 Task: Add an event with the title Second Lunch Break: Mindfulness and Stress Reduction Workshop, date '2024/04/28', time 8:00 AM to 10:00 AMand add a description: Teams will work together to analyze, strategize, and develop innovative solutions to the given challenges. They will leverage the collective intelligence and skills of team members to generate ideas, evaluate options, and make informed decisions., put the event into Red category . Add location for the event as: 789 Erechtheion, Athens, Greece, logged in from the account softage.10@softage.netand send the event invitation to softage.4@softage.net and softage.5@softage.net. Set a reminder for the event At time of event
Action: Mouse moved to (85, 107)
Screenshot: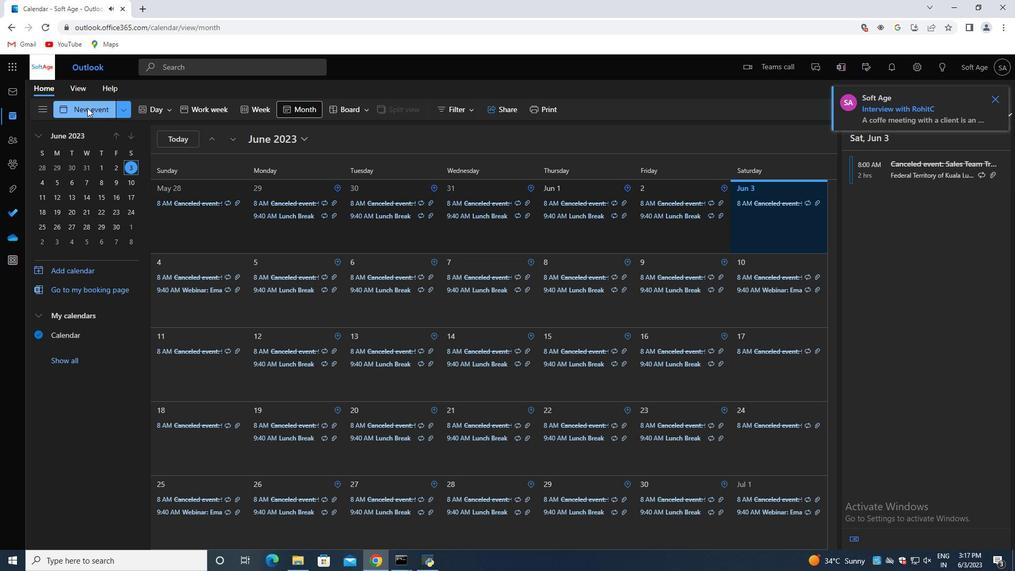 
Action: Mouse pressed left at (85, 107)
Screenshot: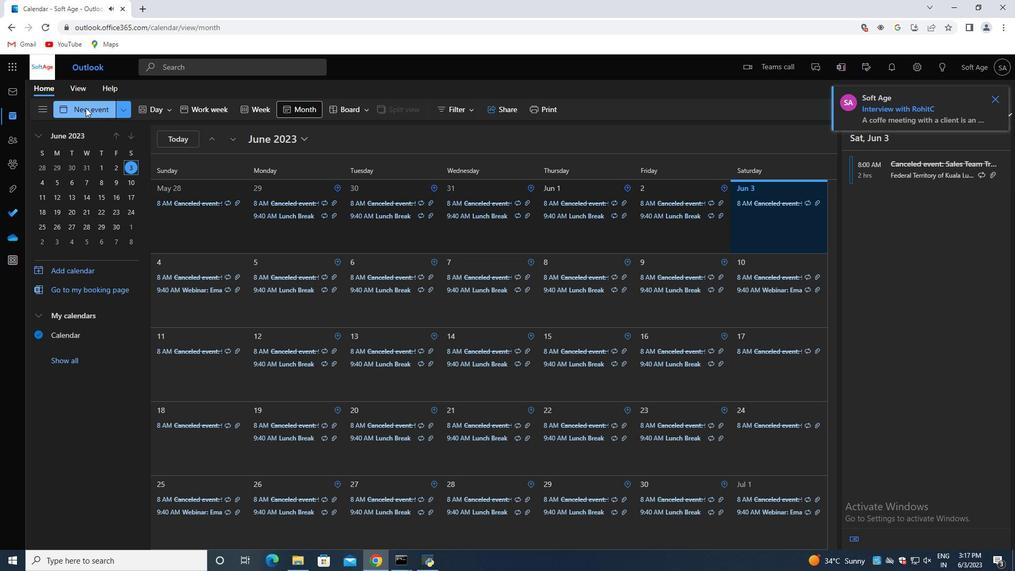 
Action: Mouse moved to (295, 178)
Screenshot: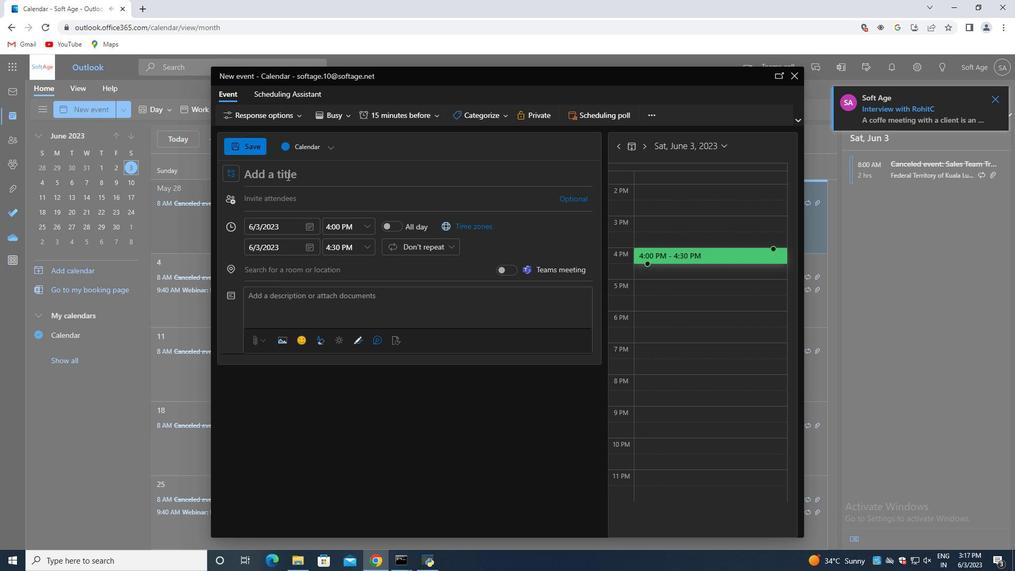 
Action: Mouse pressed left at (295, 178)
Screenshot: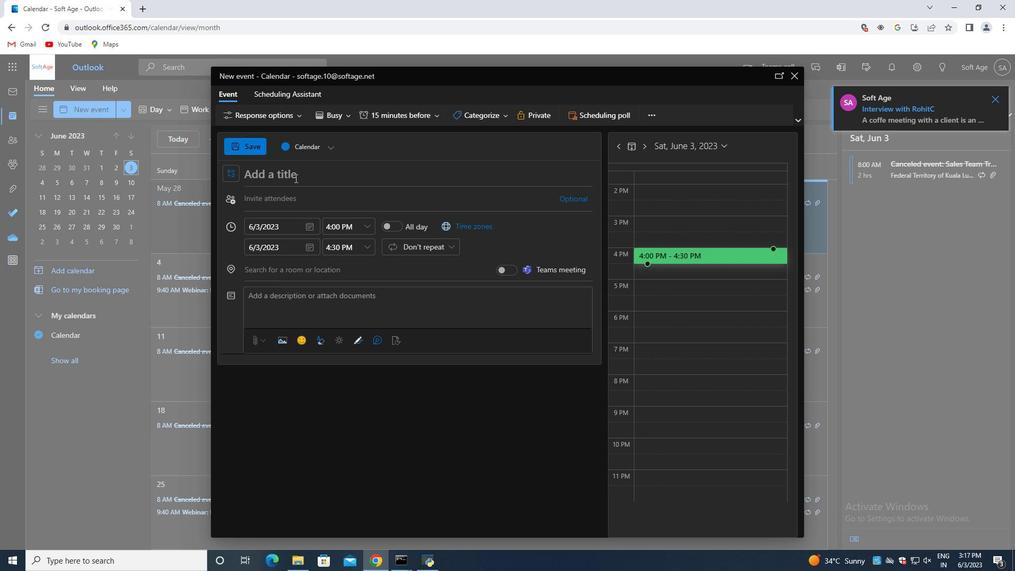 
Action: Key pressed <Key.shift>Second<Key.space><Key.shift>Lunch<Key.space><Key.shift>Break<Key.shift_r>:<Key.space><Key.shift>Mindfulness<Key.space>and<Key.space>stress<Key.space><Key.shift><Key.shift><Key.shift><Key.shift><Key.shift><Key.shift><Key.shift><Key.shift><Key.shift><Key.shift>Reduction<Key.space><Key.shift>Workshop
Screenshot: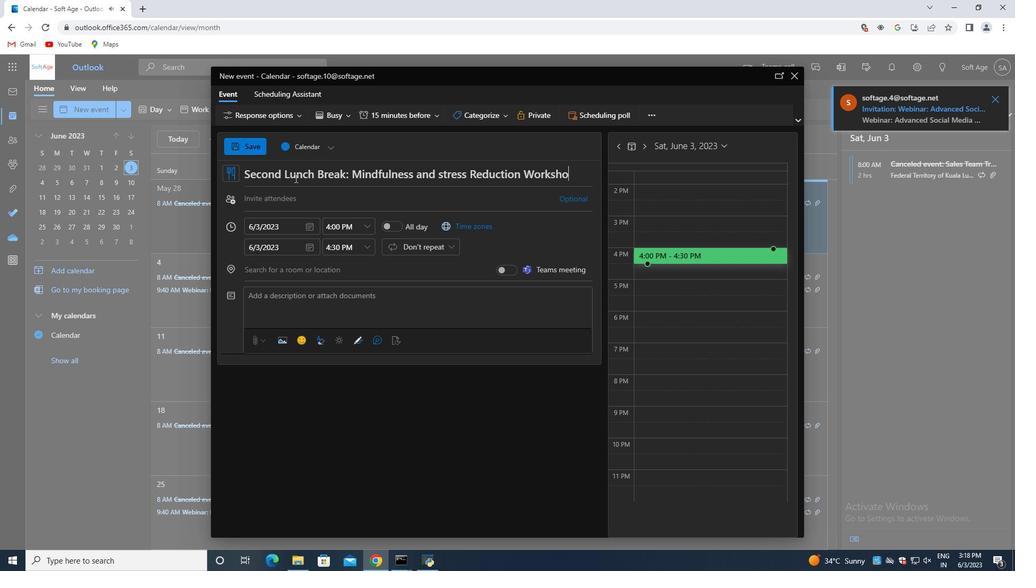 
Action: Mouse moved to (308, 223)
Screenshot: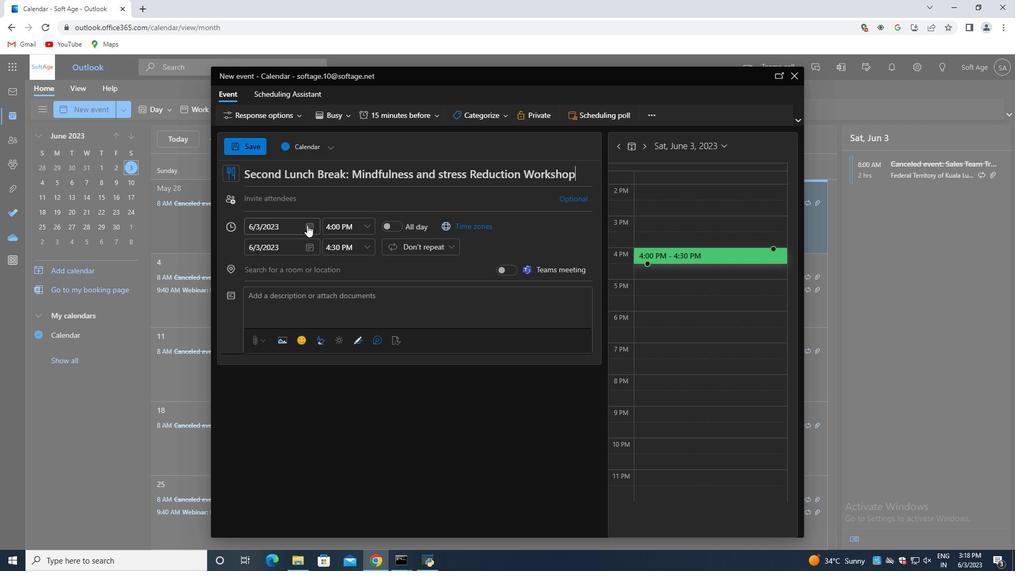 
Action: Mouse pressed left at (308, 223)
Screenshot: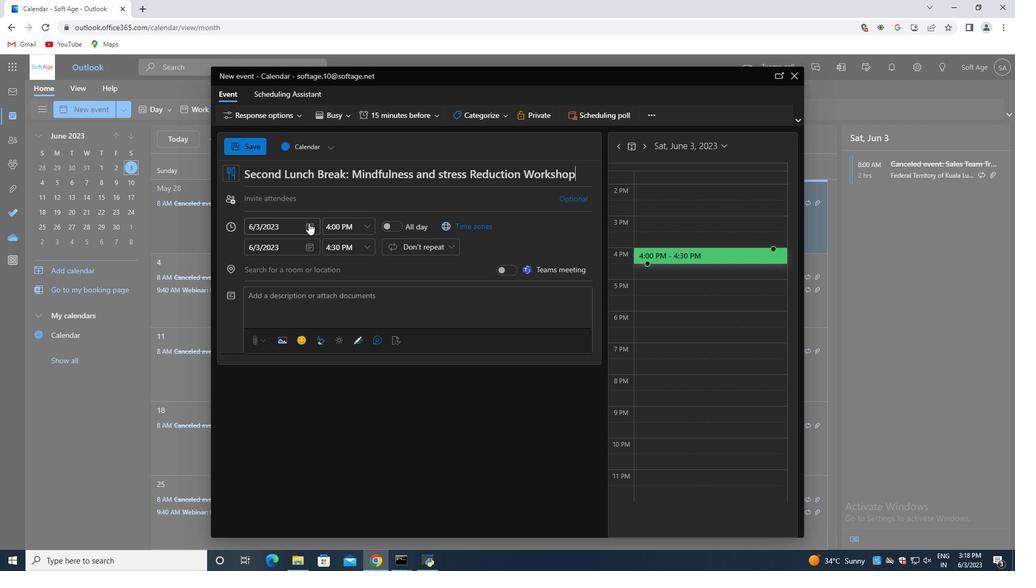 
Action: Mouse moved to (346, 252)
Screenshot: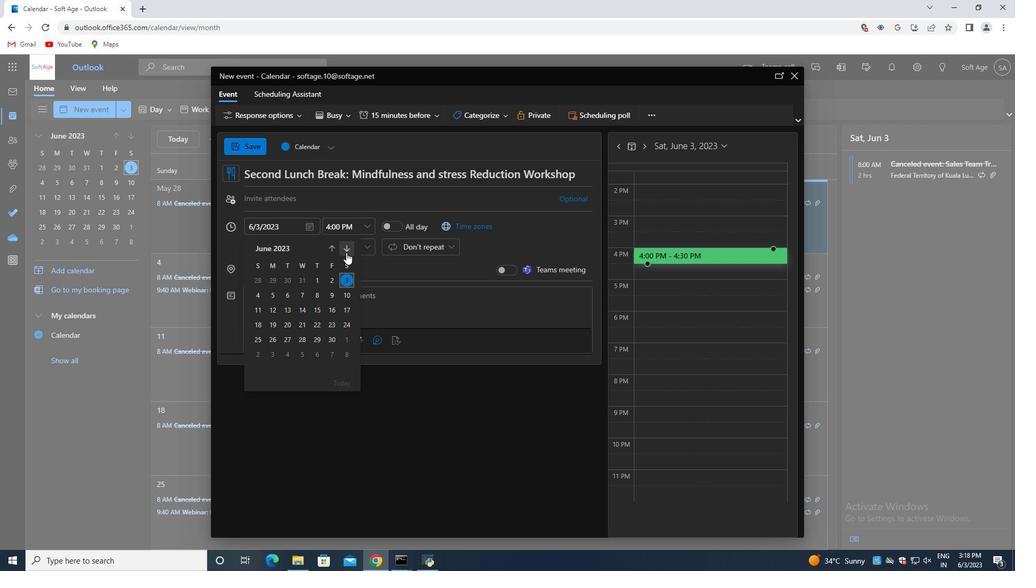 
Action: Mouse pressed left at (346, 252)
Screenshot: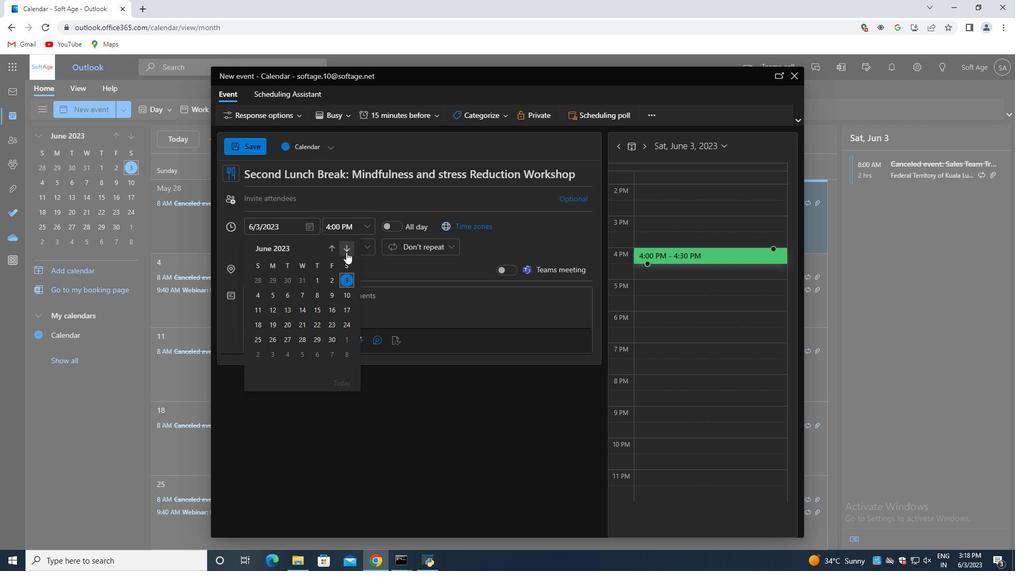 
Action: Mouse pressed left at (346, 252)
Screenshot: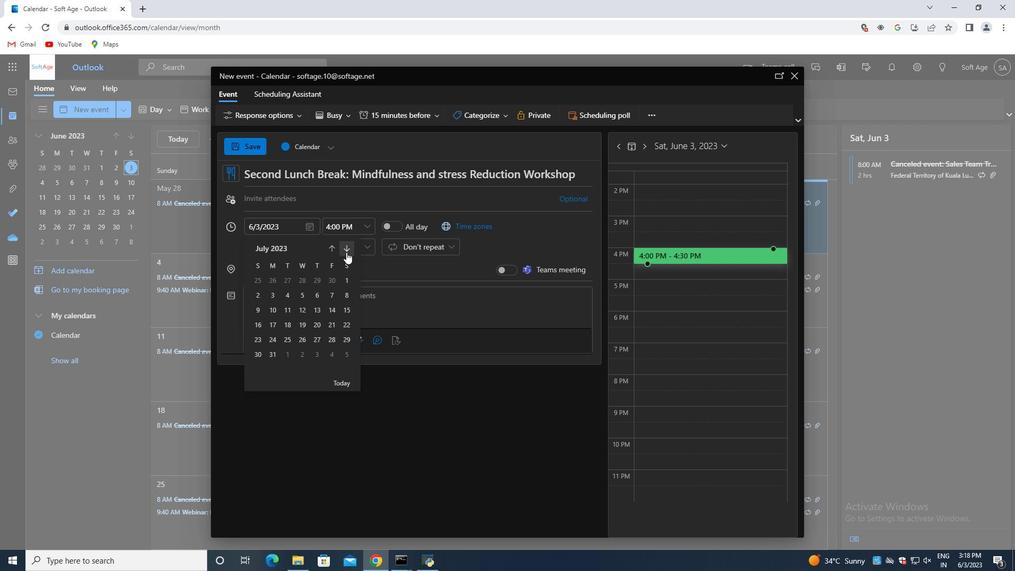 
Action: Mouse pressed left at (346, 252)
Screenshot: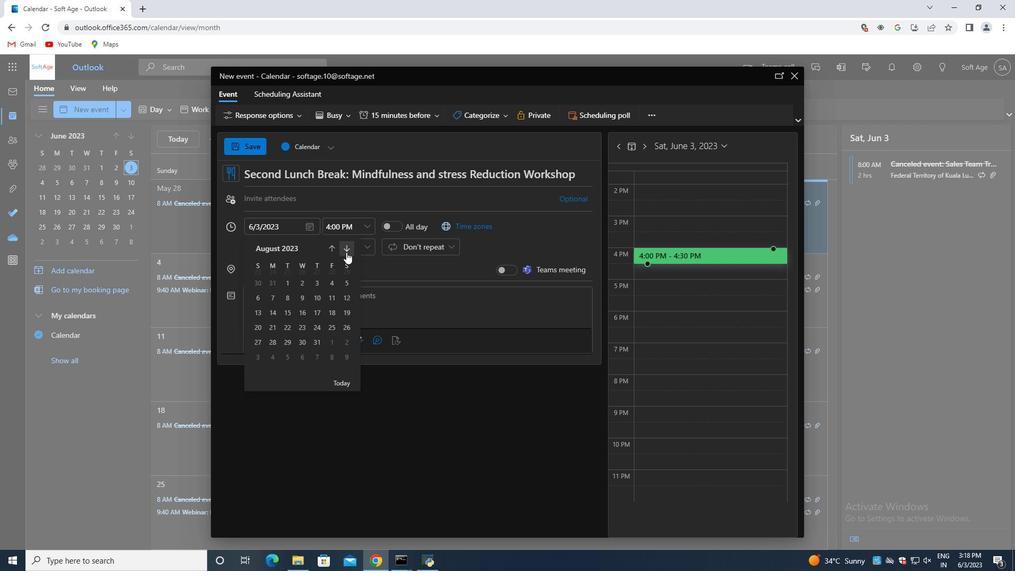 
Action: Mouse pressed left at (346, 252)
Screenshot: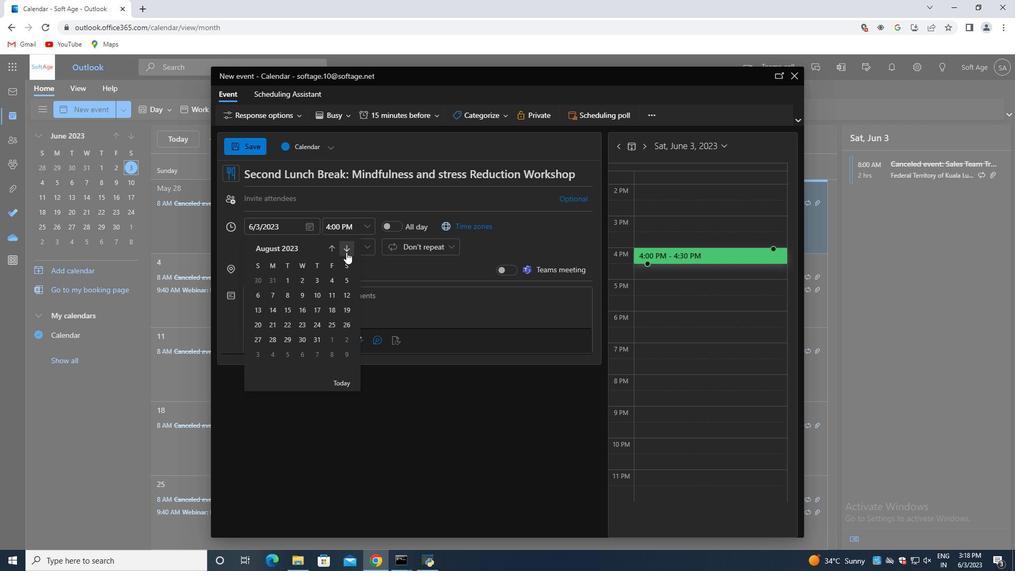 
Action: Mouse pressed left at (346, 252)
Screenshot: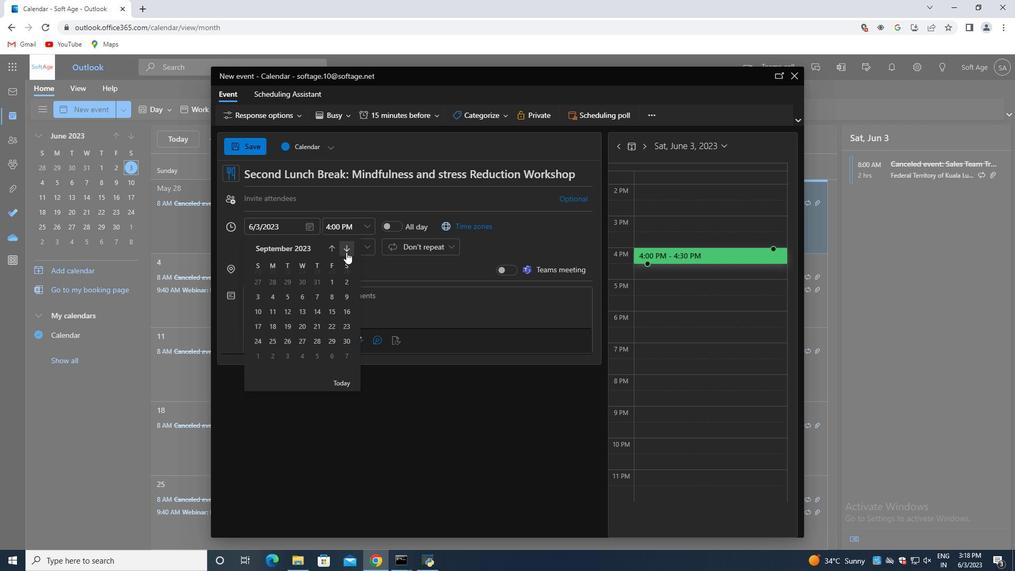 
Action: Mouse pressed left at (346, 252)
Screenshot: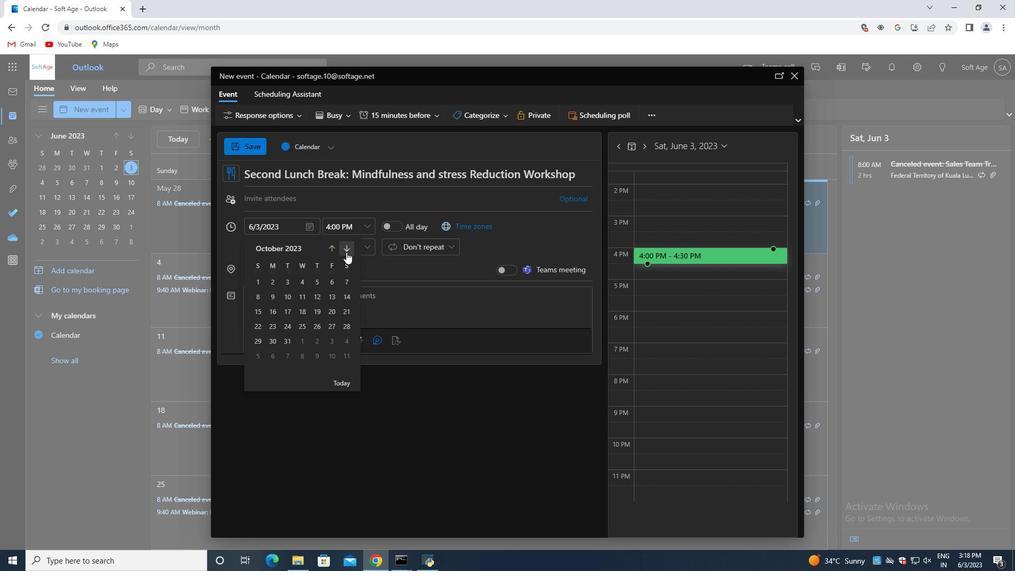 
Action: Mouse pressed left at (346, 252)
Screenshot: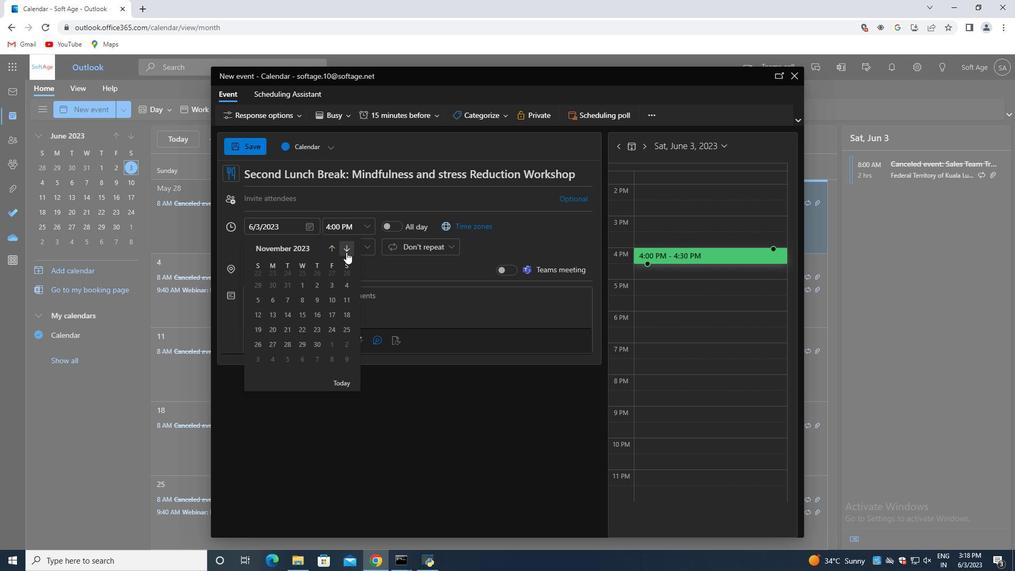 
Action: Mouse pressed left at (346, 252)
Screenshot: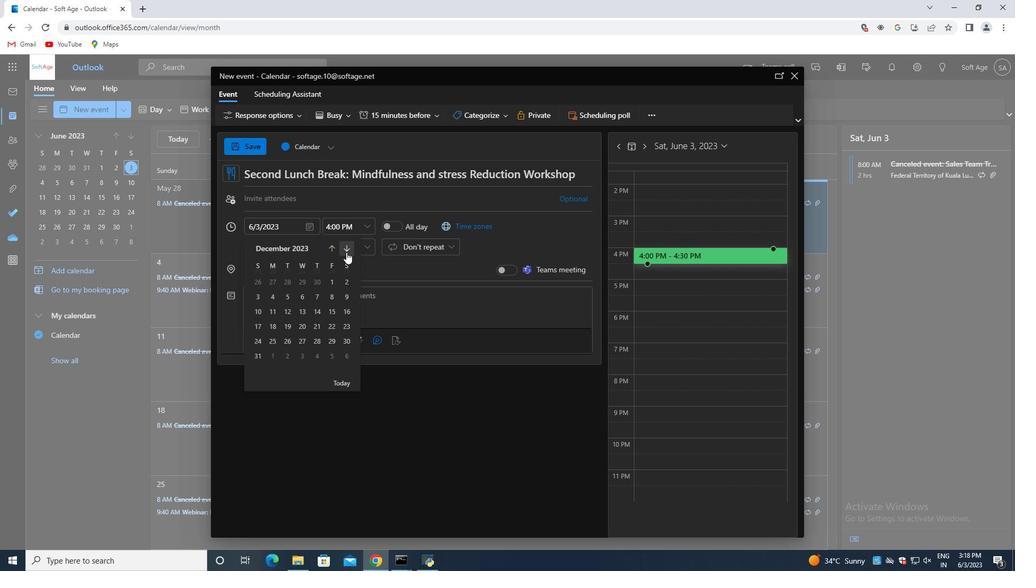 
Action: Mouse pressed left at (346, 252)
Screenshot: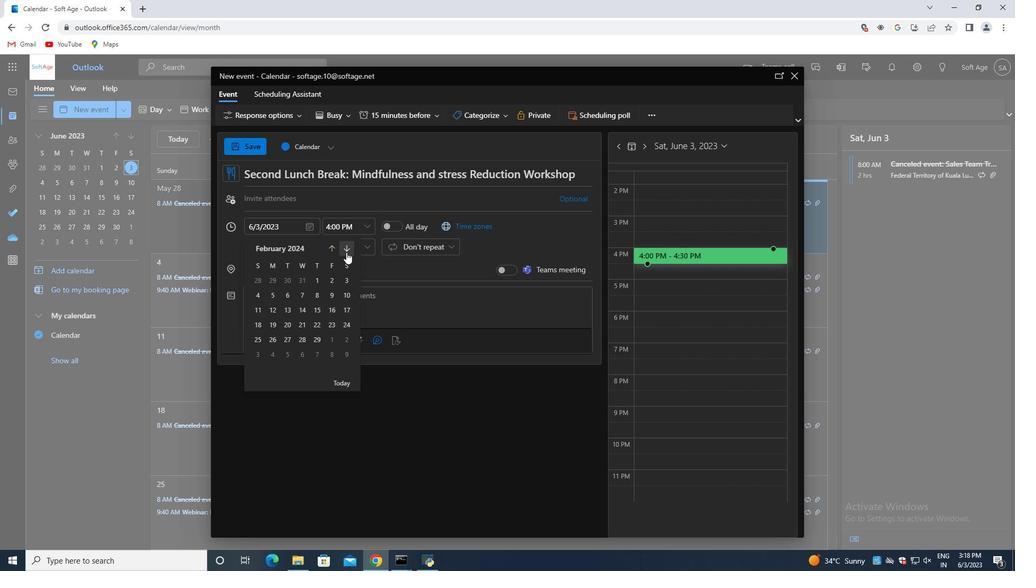
Action: Mouse pressed left at (346, 252)
Screenshot: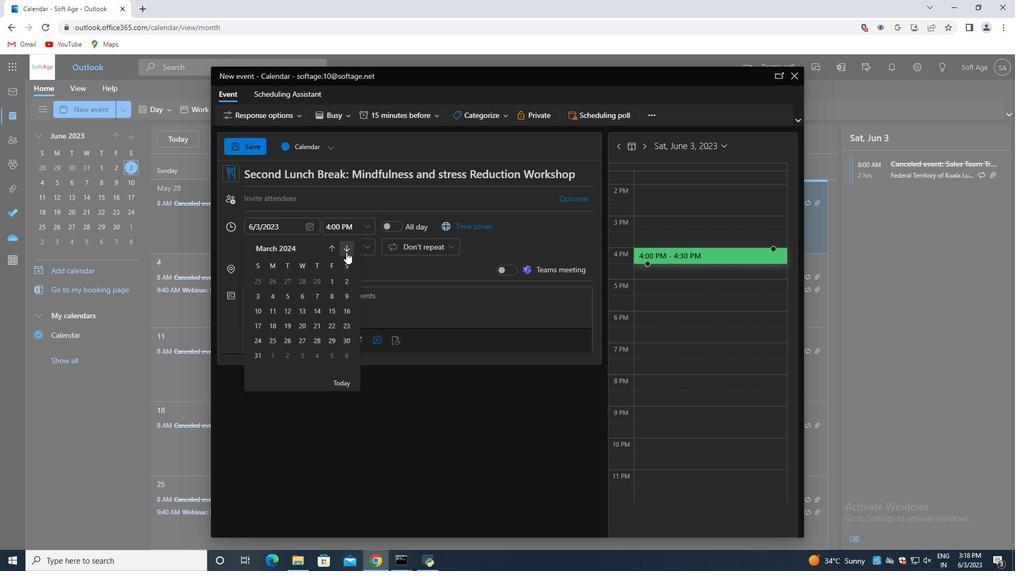 
Action: Mouse pressed left at (346, 252)
Screenshot: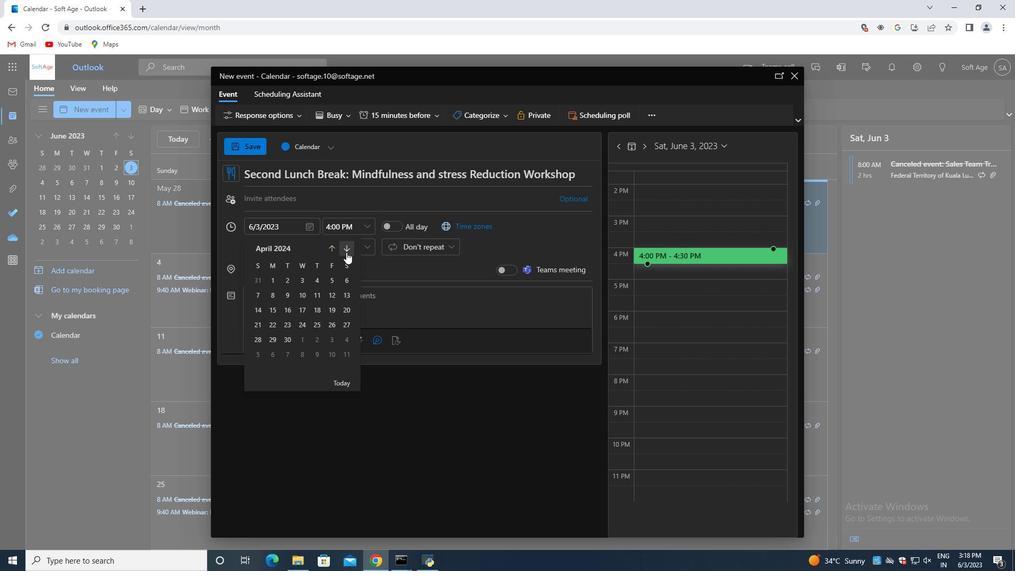 
Action: Mouse moved to (330, 249)
Screenshot: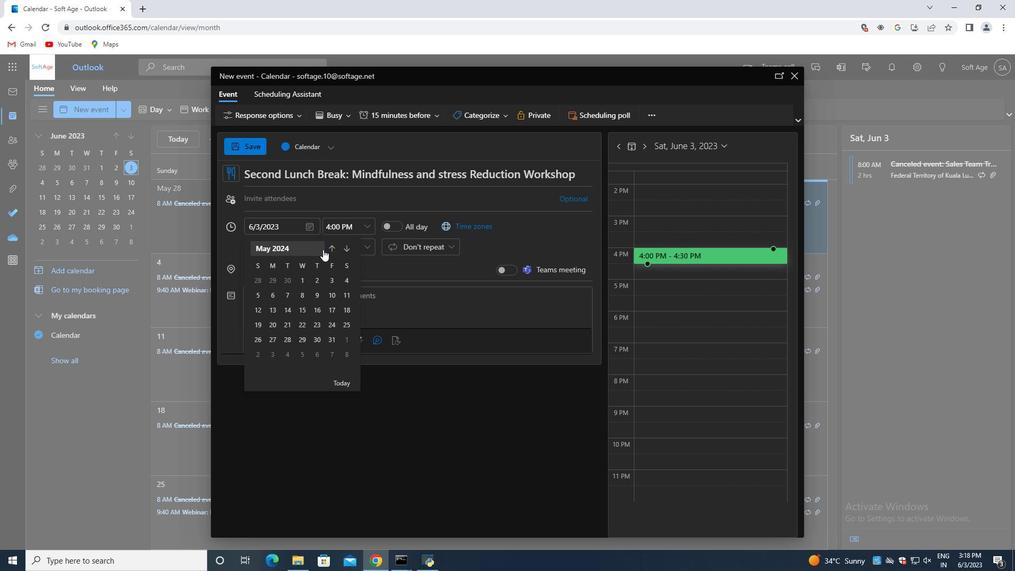 
Action: Mouse pressed left at (330, 249)
Screenshot: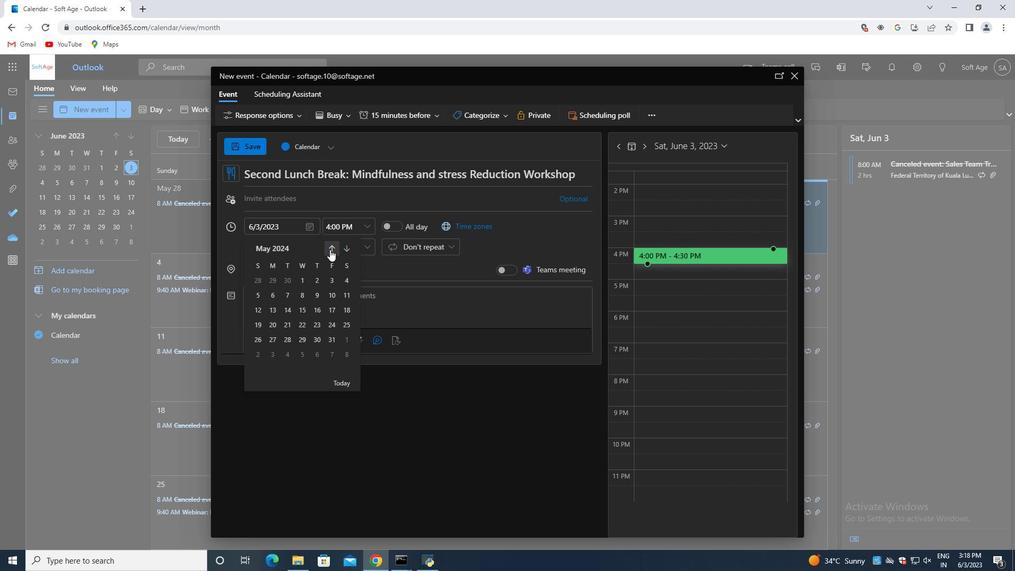 
Action: Mouse moved to (255, 337)
Screenshot: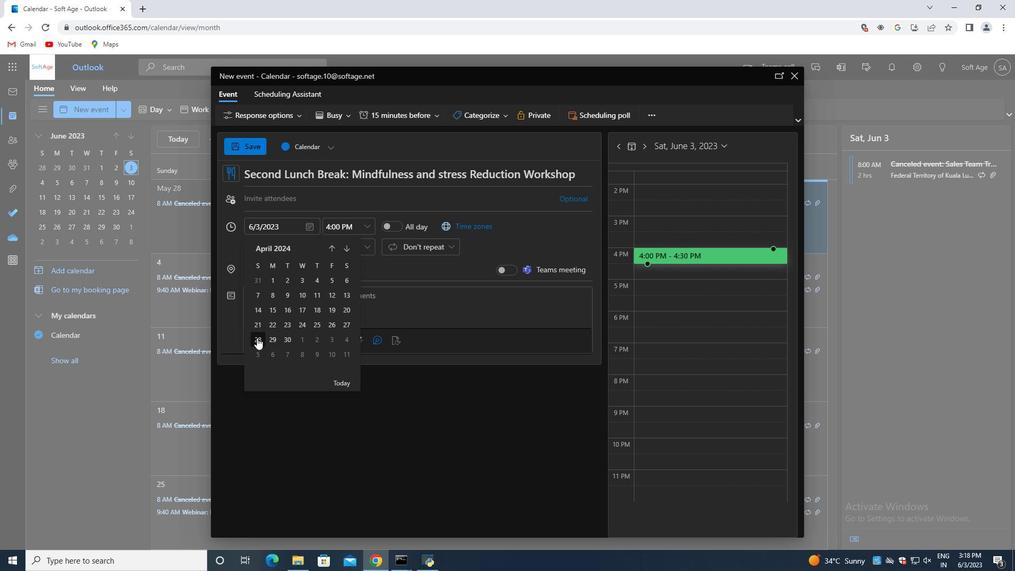 
Action: Mouse pressed left at (255, 337)
Screenshot: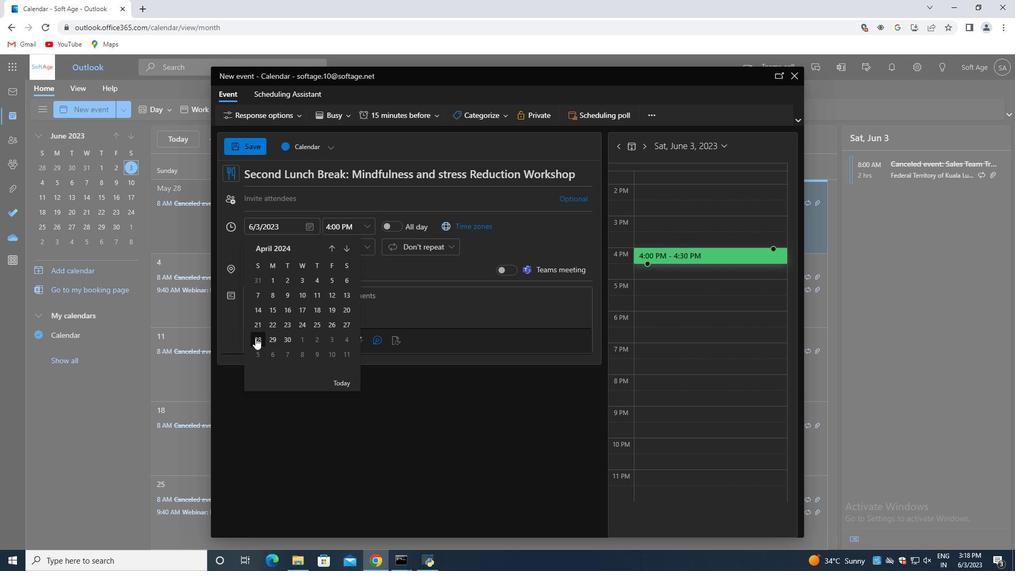 
Action: Mouse moved to (369, 226)
Screenshot: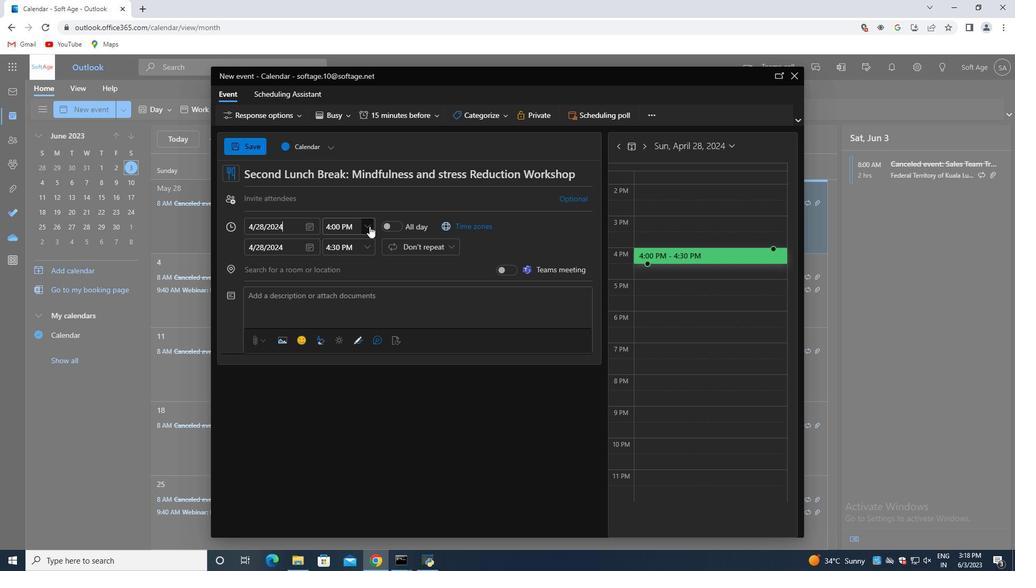 
Action: Mouse pressed left at (369, 226)
Screenshot: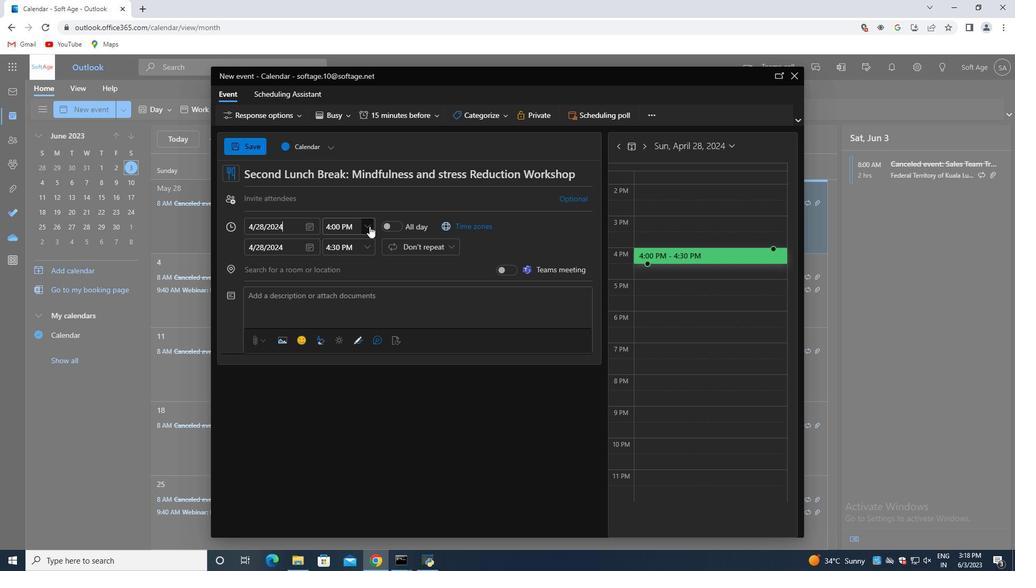 
Action: Mouse moved to (366, 254)
Screenshot: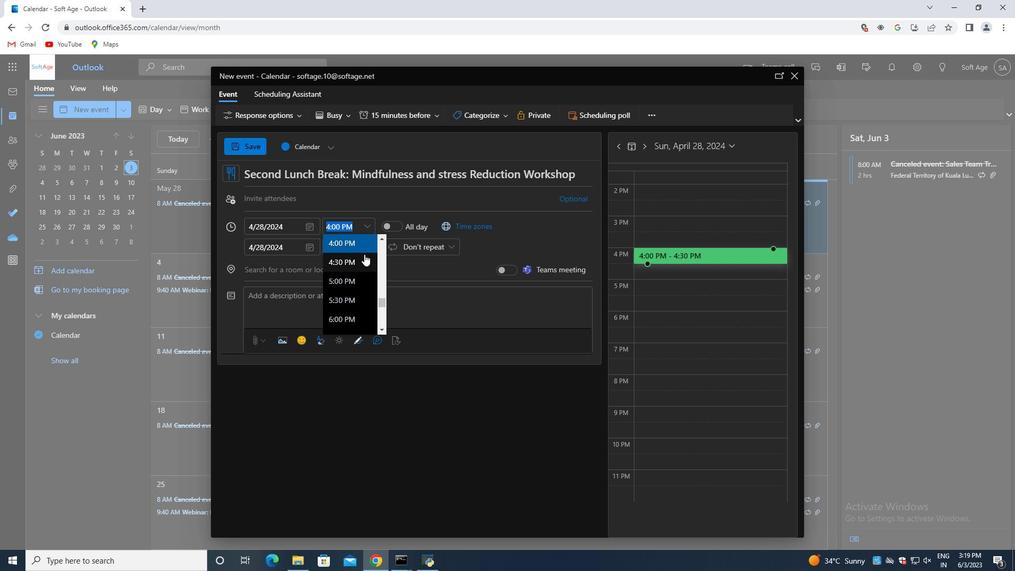 
Action: Mouse scrolled (366, 254) with delta (0, 0)
Screenshot: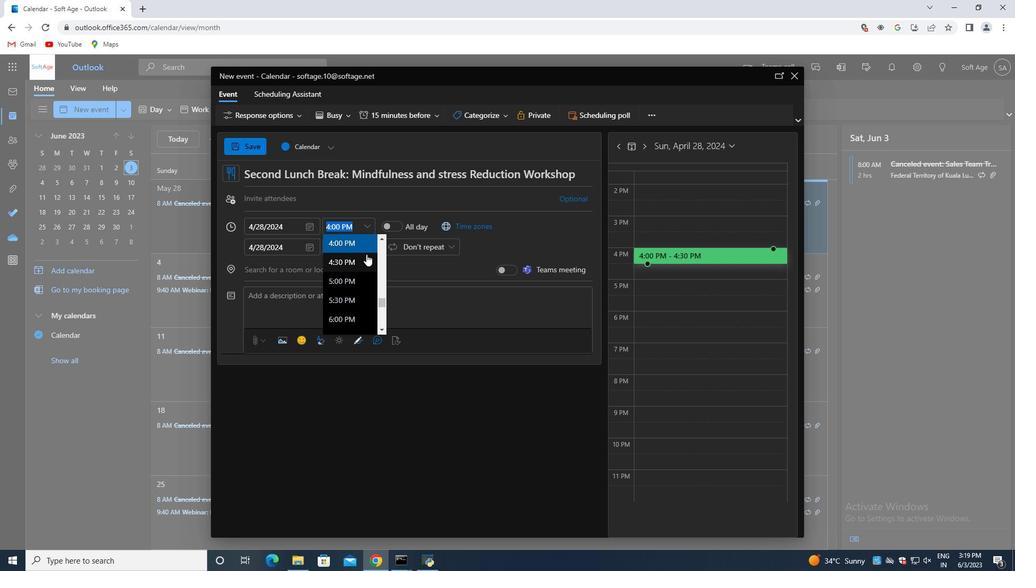 
Action: Mouse scrolled (366, 254) with delta (0, 0)
Screenshot: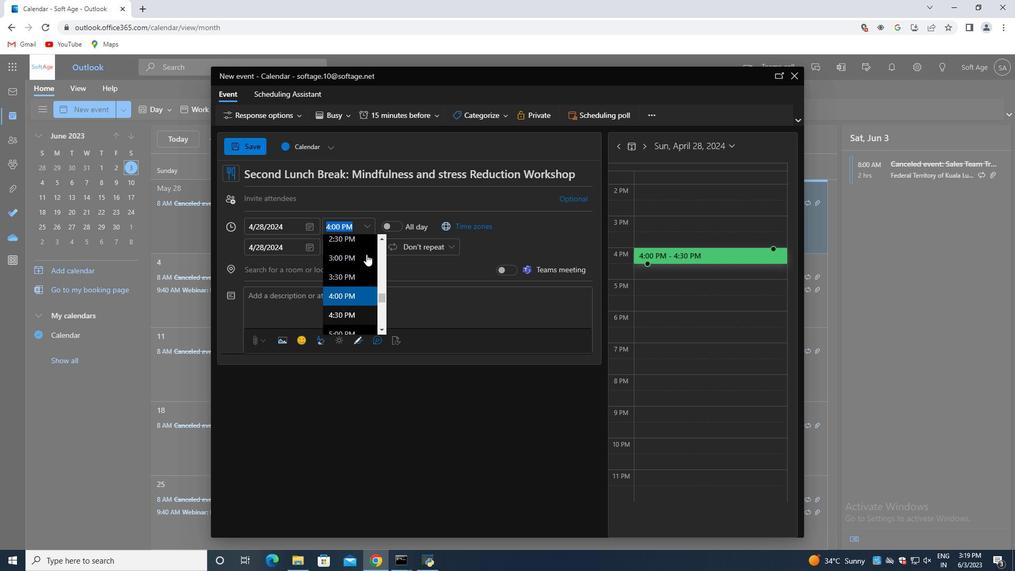 
Action: Mouse scrolled (366, 254) with delta (0, 0)
Screenshot: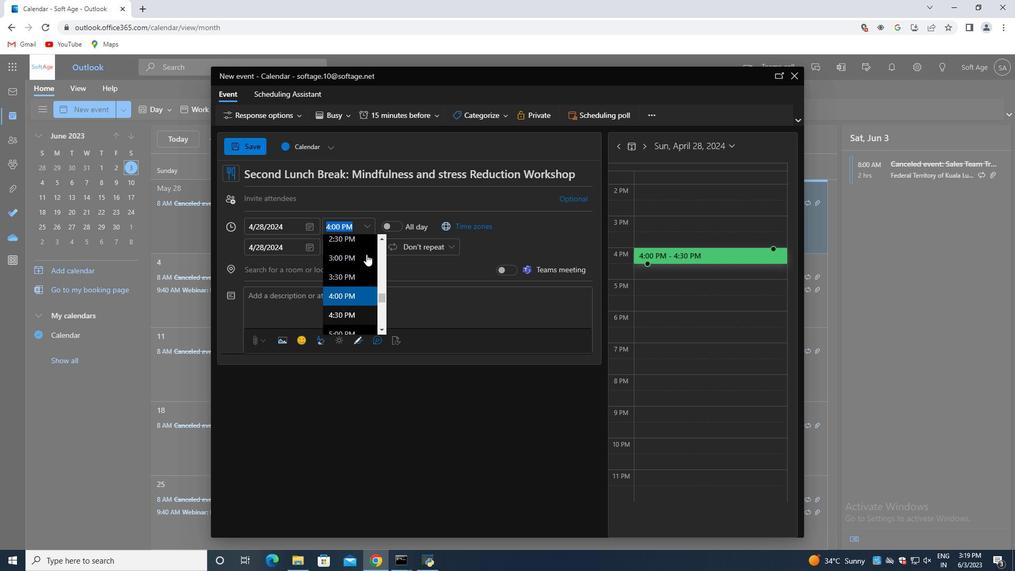 
Action: Mouse scrolled (366, 254) with delta (0, 0)
Screenshot: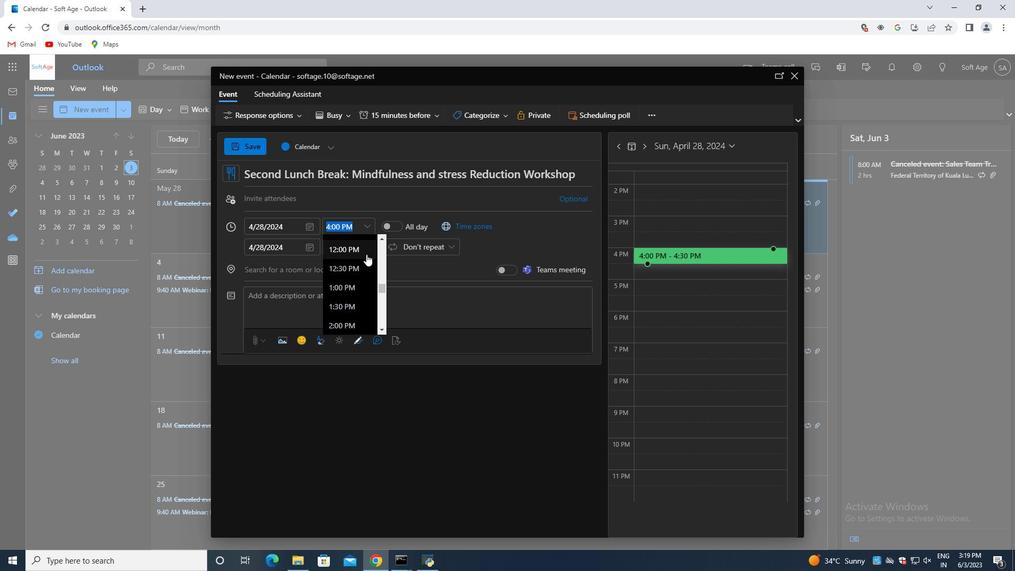 
Action: Mouse moved to (350, 256)
Screenshot: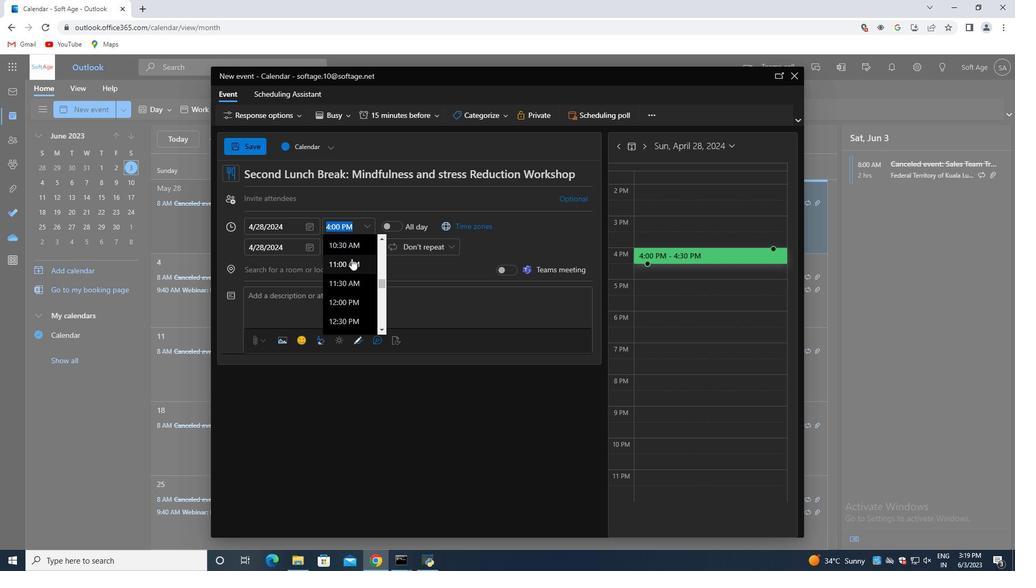 
Action: Mouse scrolled (350, 257) with delta (0, 0)
Screenshot: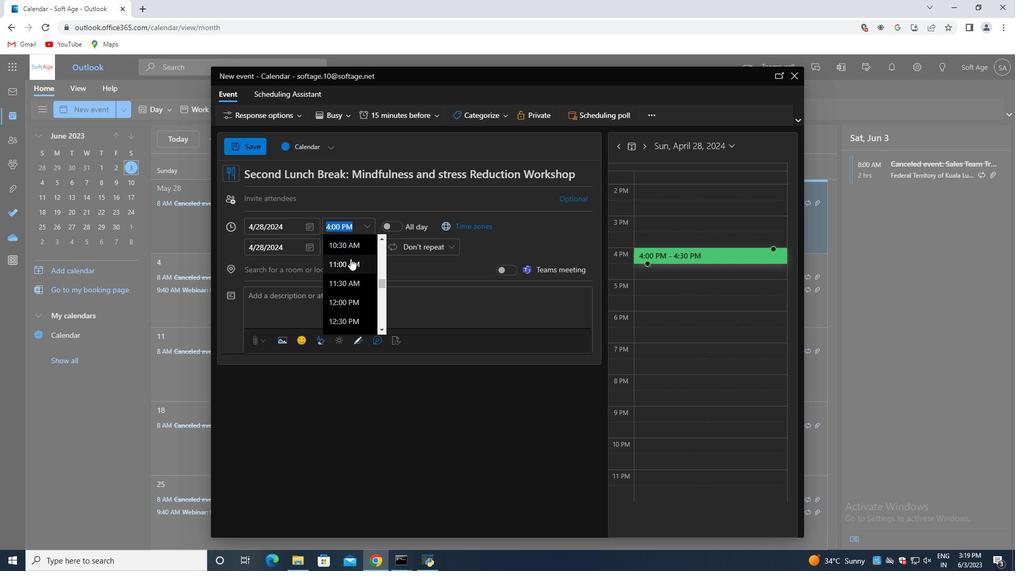
Action: Mouse moved to (345, 259)
Screenshot: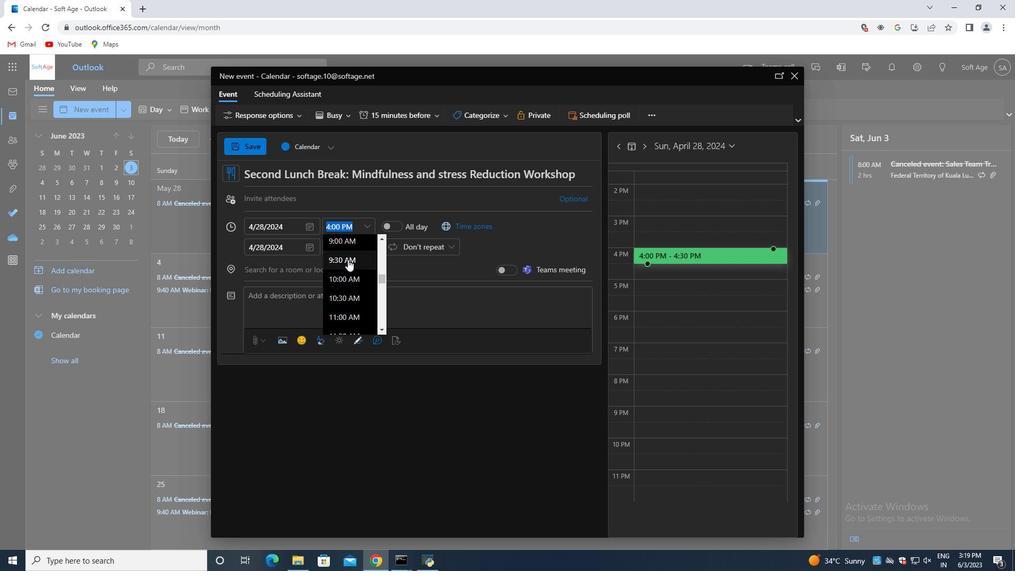 
Action: Mouse scrolled (345, 259) with delta (0, 0)
Screenshot: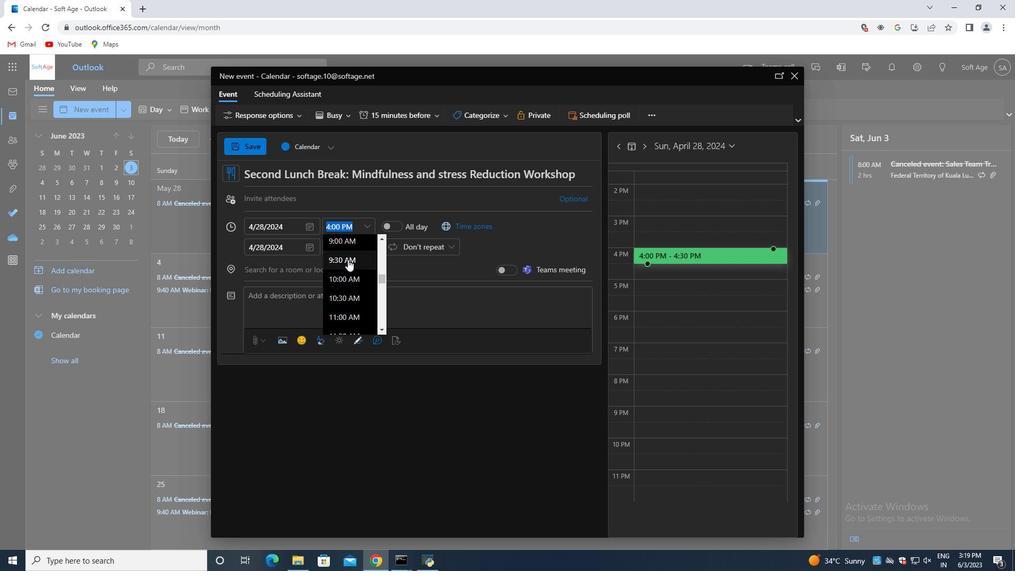 
Action: Mouse moved to (336, 258)
Screenshot: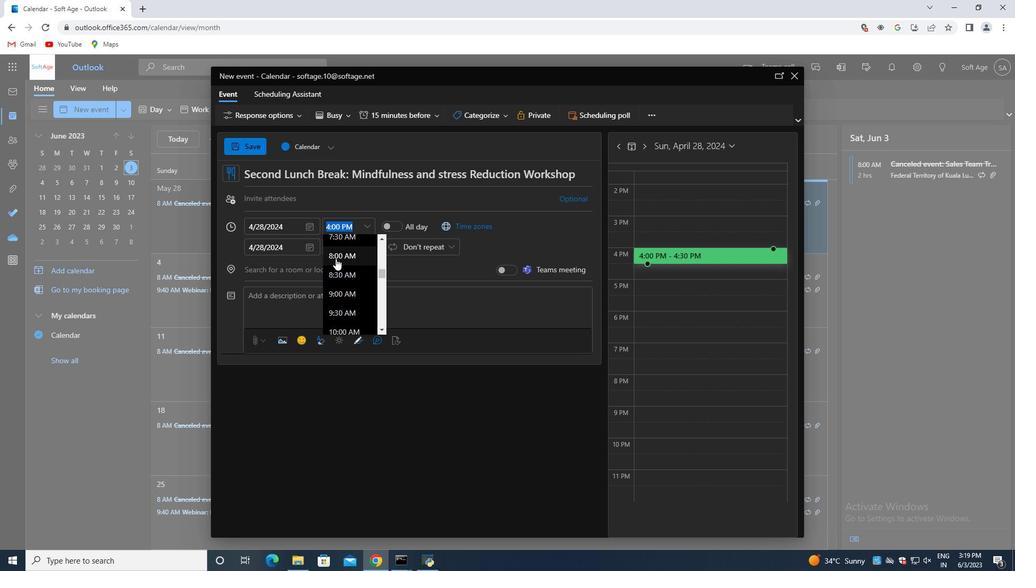 
Action: Mouse pressed left at (336, 258)
Screenshot: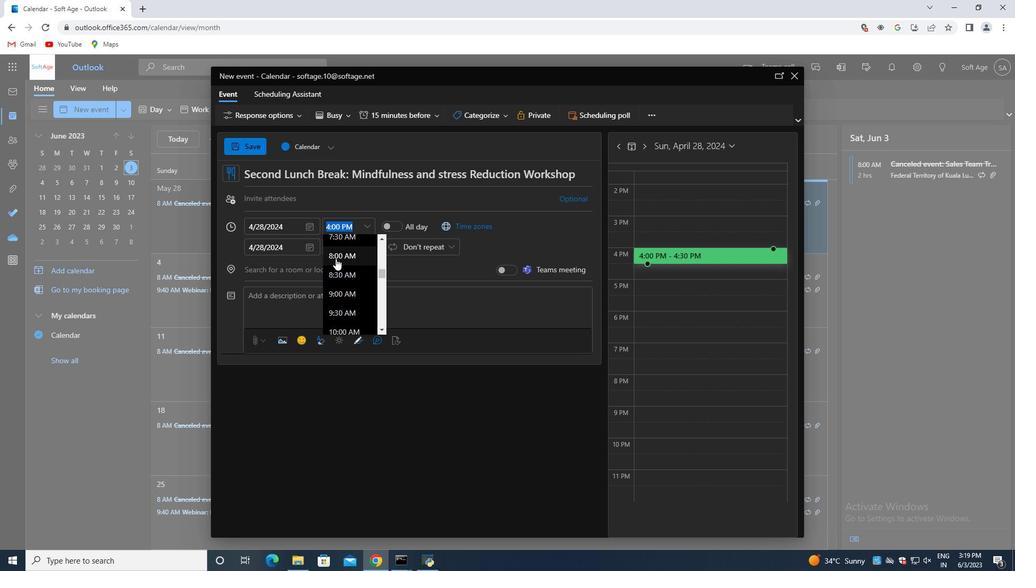 
Action: Mouse moved to (369, 247)
Screenshot: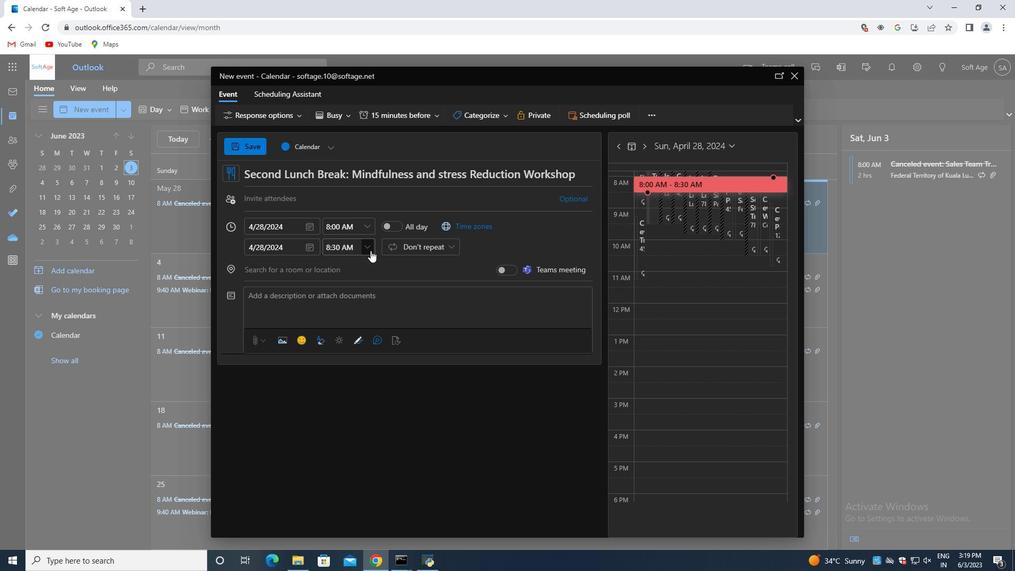 
Action: Mouse pressed left at (369, 247)
Screenshot: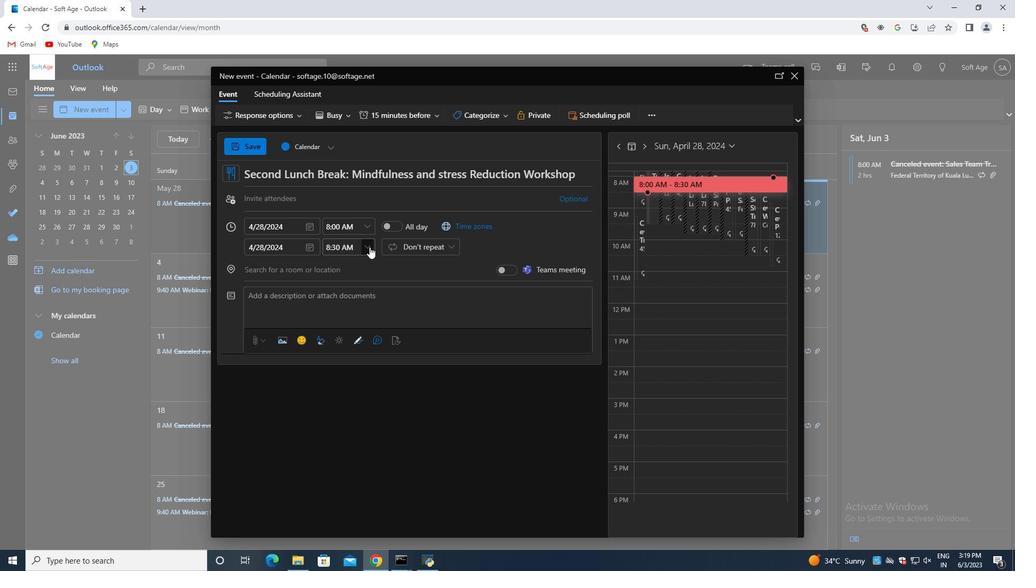 
Action: Mouse moved to (343, 318)
Screenshot: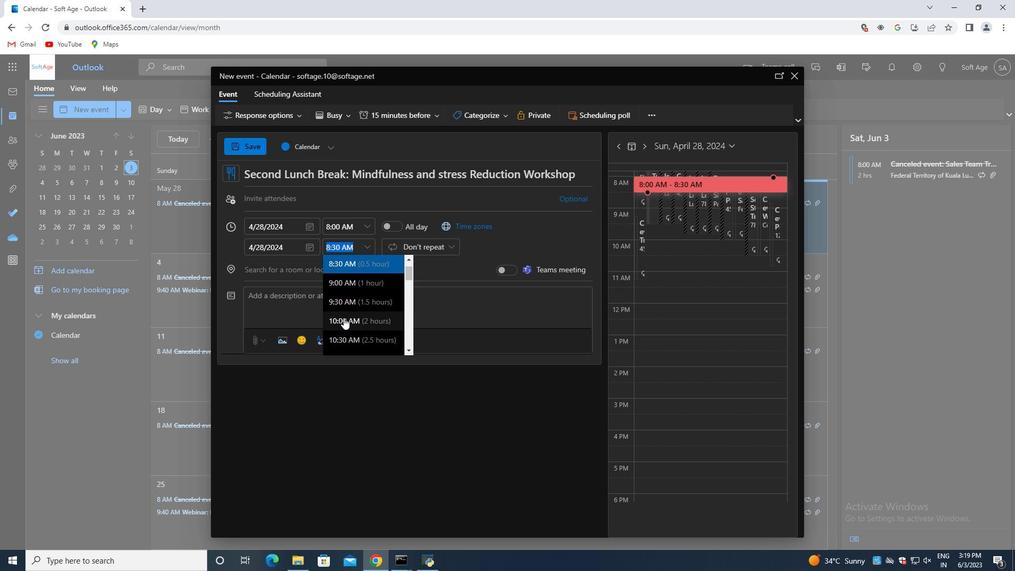 
Action: Mouse pressed left at (343, 318)
Screenshot: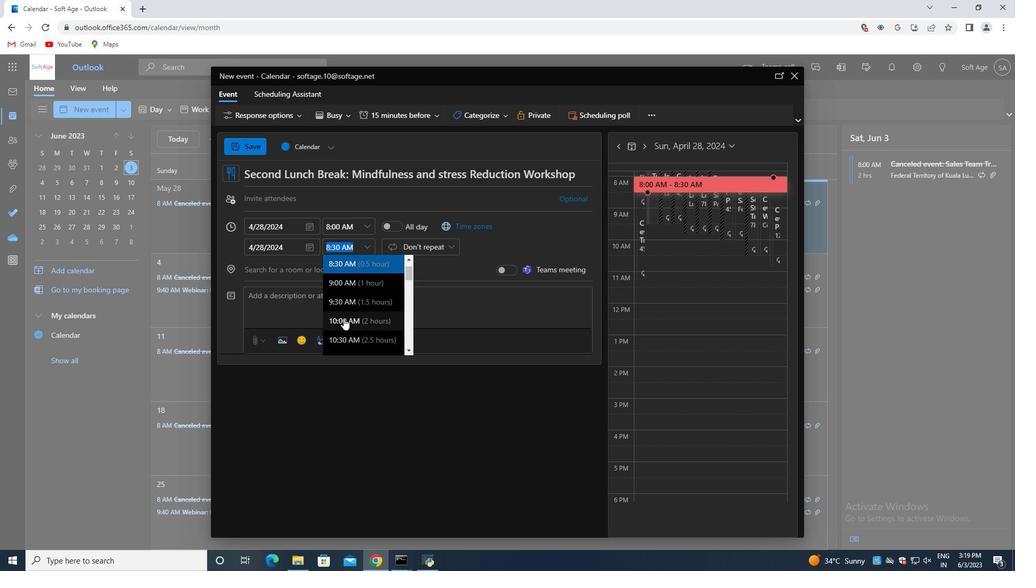 
Action: Mouse moved to (344, 300)
Screenshot: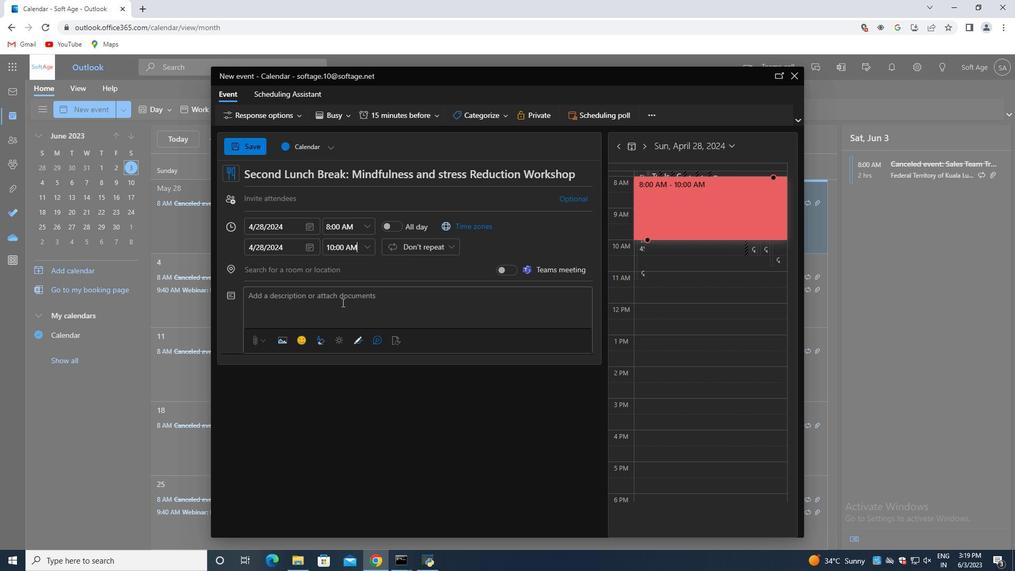 
Action: Mouse pressed left at (344, 300)
Screenshot: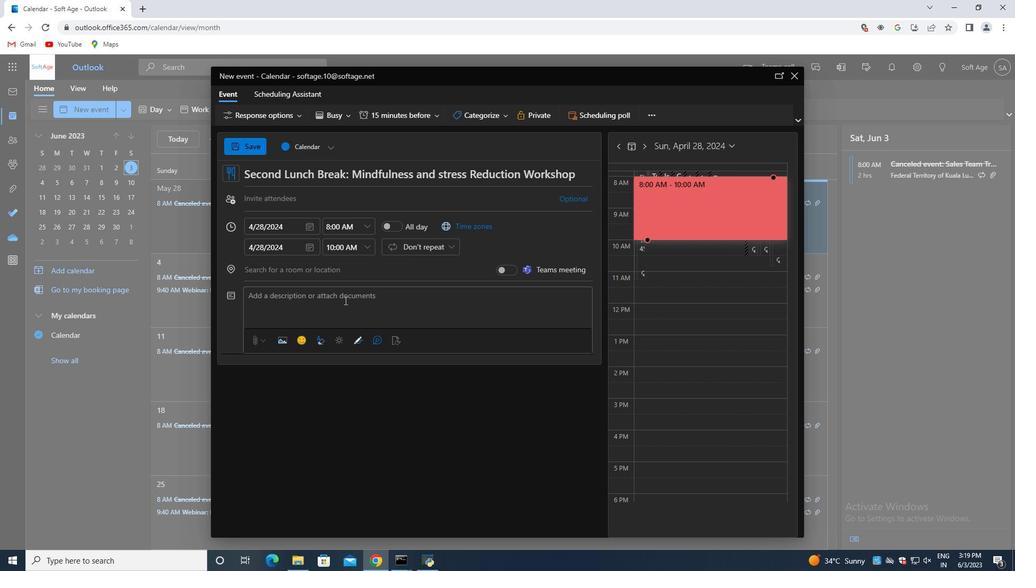 
Action: Key pressed <Key.shift>Teams<Key.space>will<Key.space>work<Key.space>together<Key.space>to<Key.space>analyze,<Key.space>strategize,<Key.space>and<Key.space>develop<Key.space>innovative<Key.space>solutions<Key.space>tp<Key.backspace>o<Key.space>the<Key.space>given<Key.space>challenges.<Key.space><Key.shift>They<Key.space>will<Key.space>lw<Key.backspace>everage<Key.space>the<Key.space>collective<Key.space>intr<Key.backspace>elligence<Key.space>and<Key.space>skills<Key.space>of<Key.space>team<Key.space>members<Key.space>to<Key.space>generate<Key.space>idea<Key.backspace>as,<Key.space>evalute<Key.space>options,<Key.space>and<Key.space>make<Key.space>informed<Key.space>decisions.
Screenshot: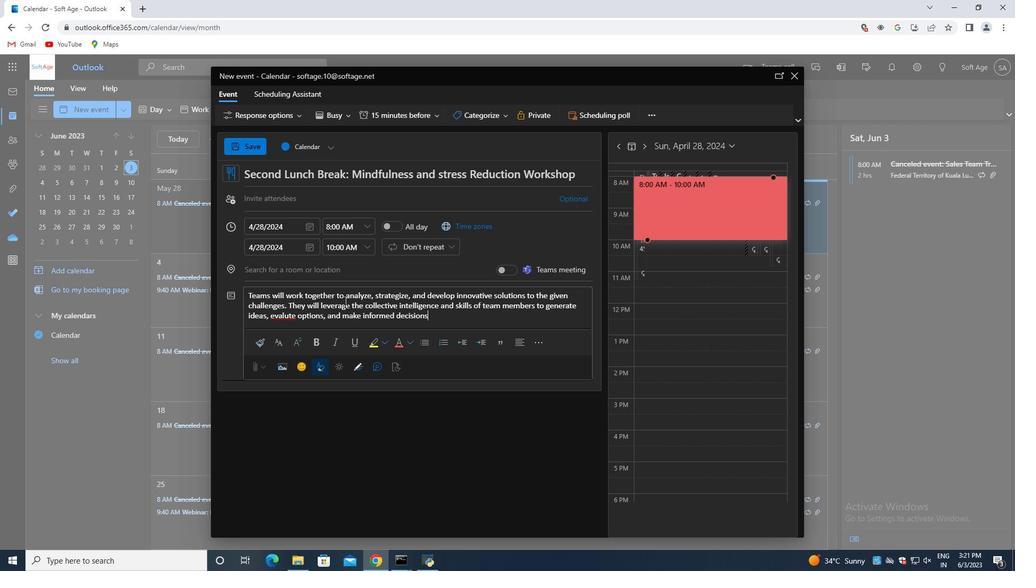 
Action: Mouse moved to (285, 316)
Screenshot: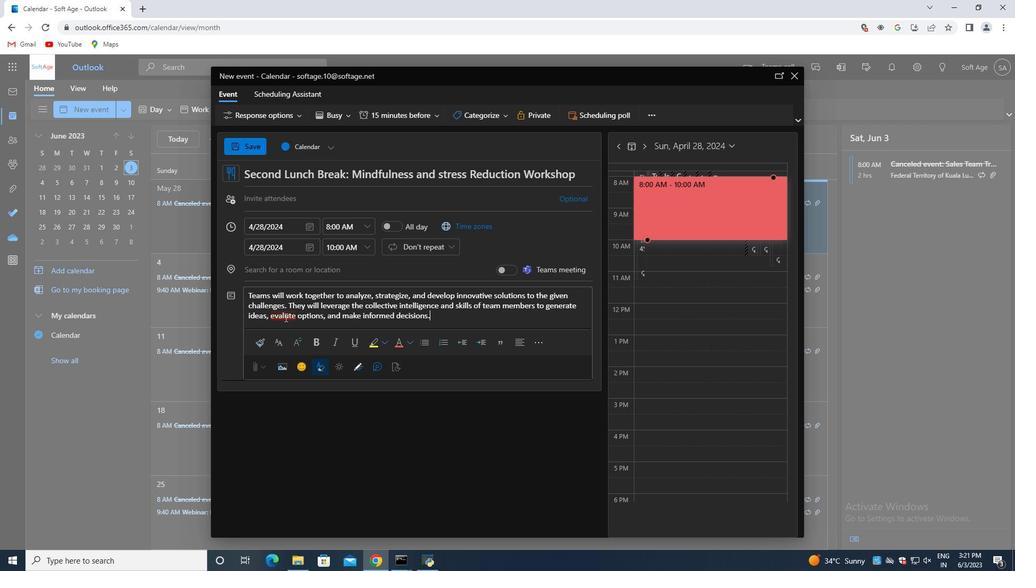 
Action: Mouse pressed left at (285, 316)
Screenshot: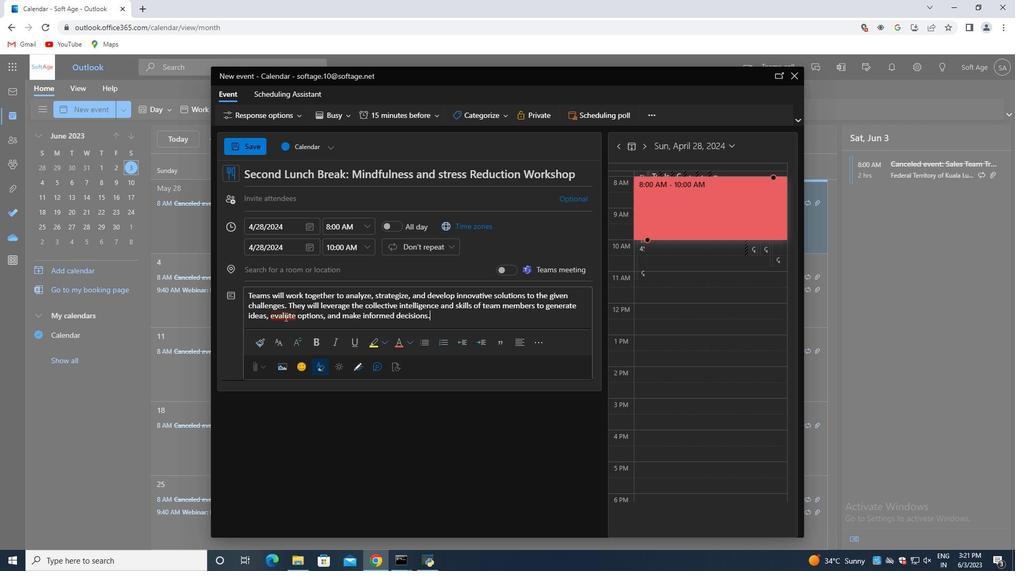
Action: Mouse moved to (292, 347)
Screenshot: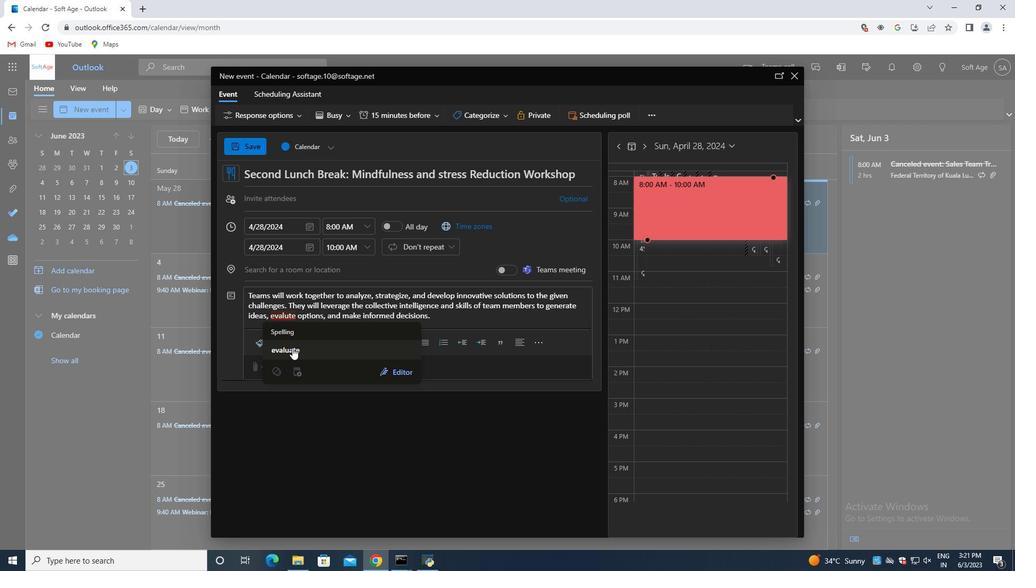 
Action: Mouse pressed left at (292, 347)
Screenshot: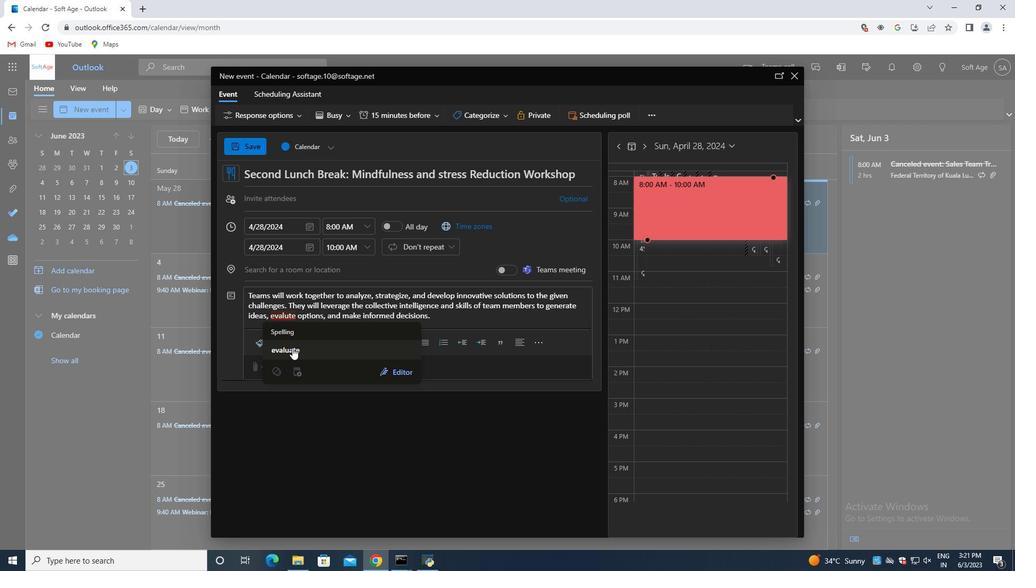 
Action: Mouse moved to (491, 113)
Screenshot: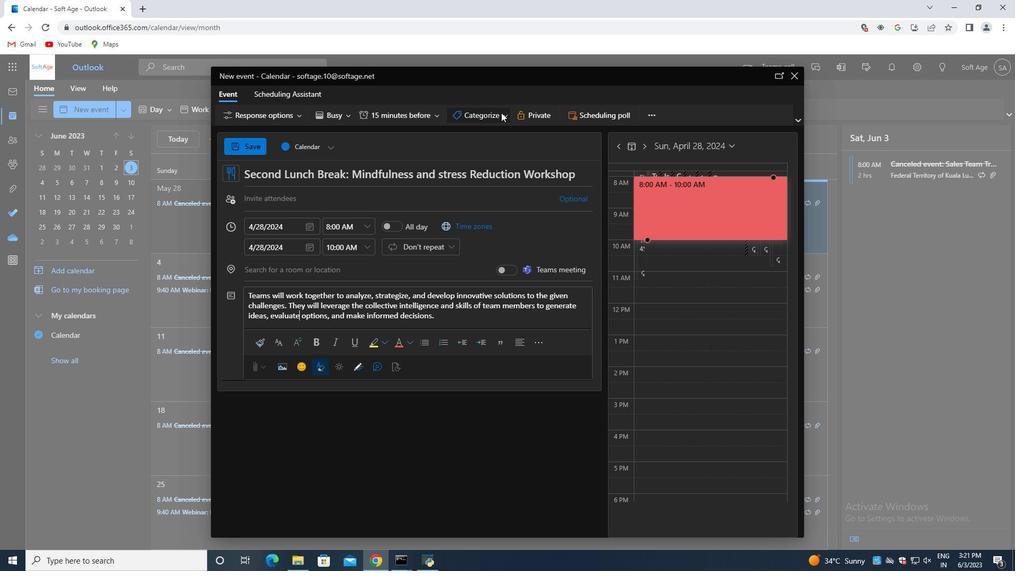 
Action: Mouse pressed left at (491, 113)
Screenshot: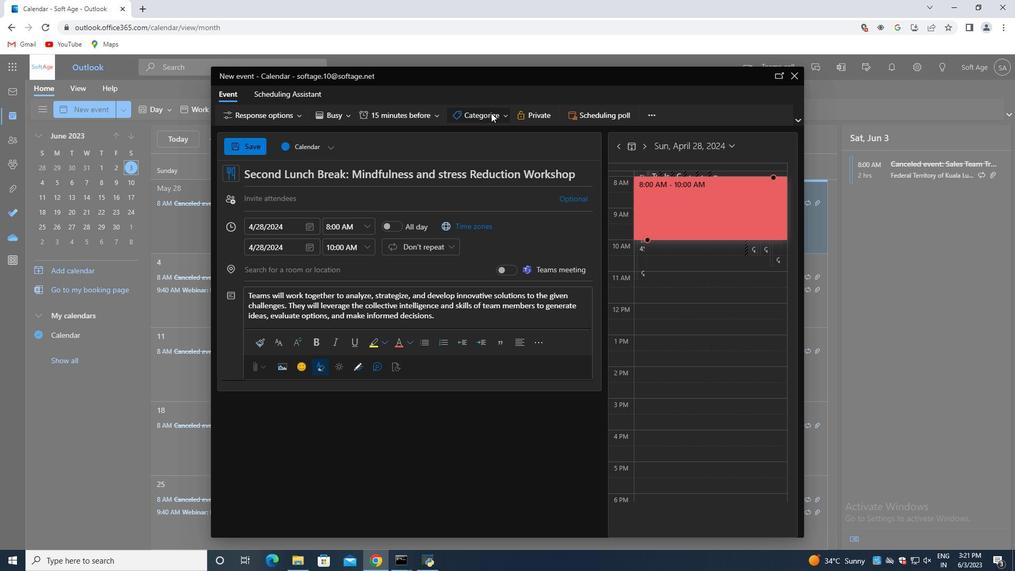 
Action: Mouse moved to (474, 220)
Screenshot: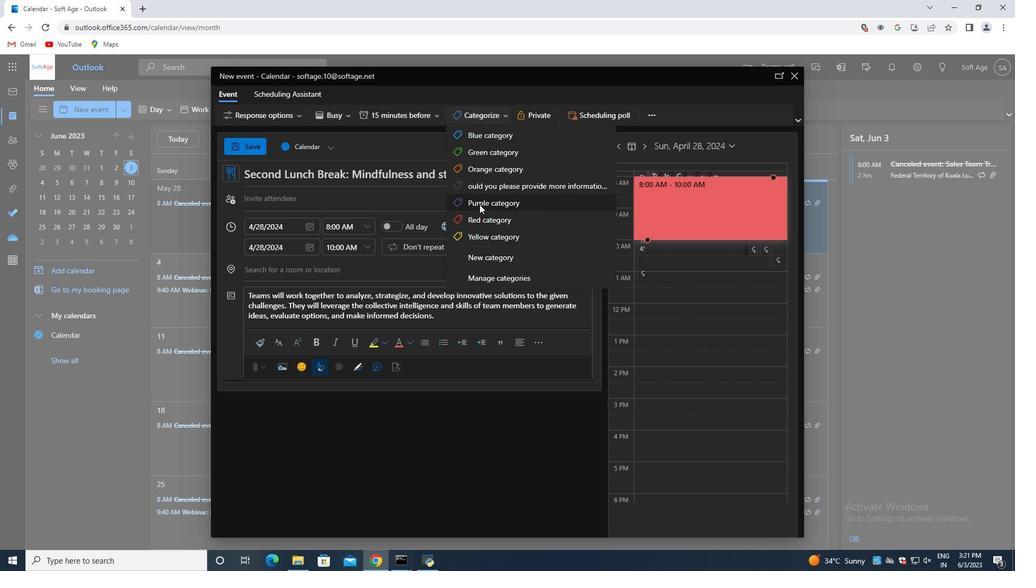 
Action: Mouse pressed left at (474, 220)
Screenshot: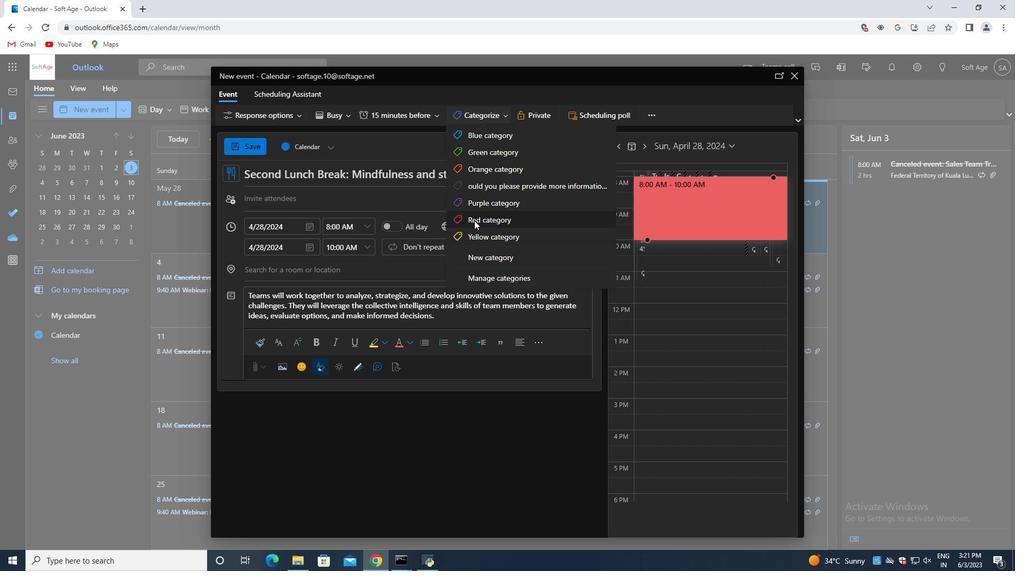 
Action: Mouse moved to (300, 272)
Screenshot: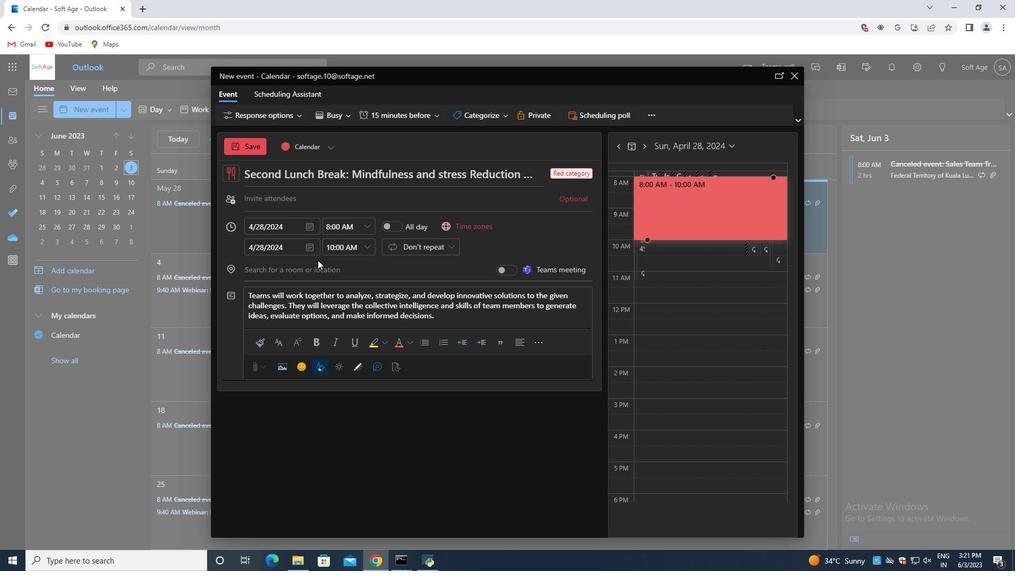
Action: Mouse pressed left at (300, 272)
Screenshot: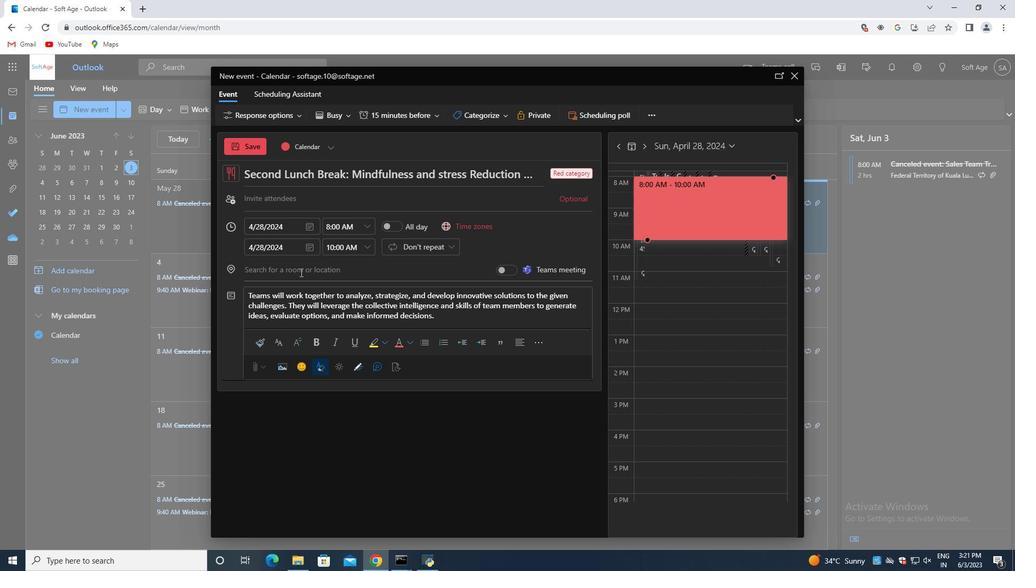
Action: Key pressed 789<Key.space><Key.shift>Erechtheion,<Key.space><Key.shift>Athens,<Key.space><Key.shift>Greece
Screenshot: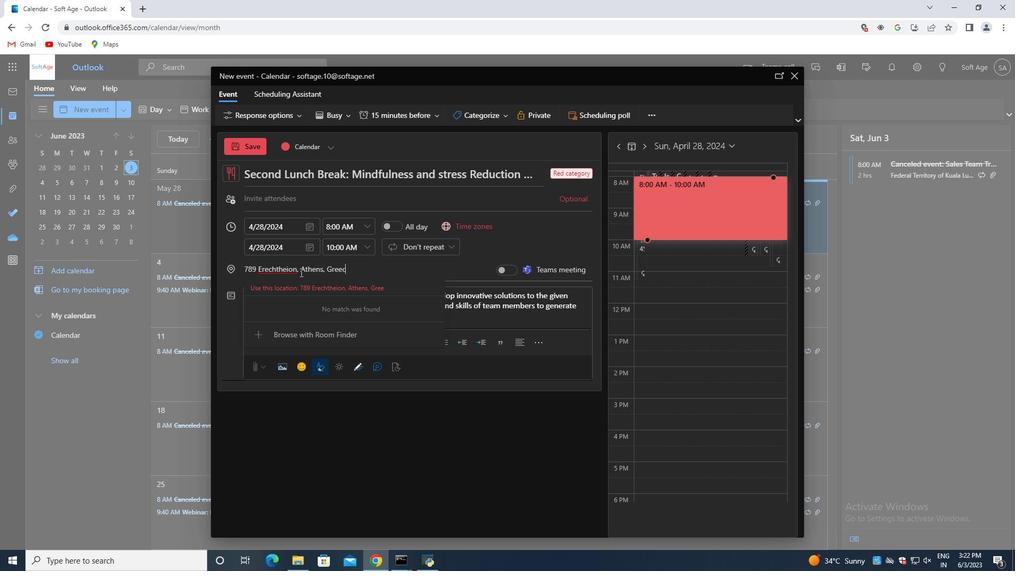 
Action: Mouse moved to (271, 269)
Screenshot: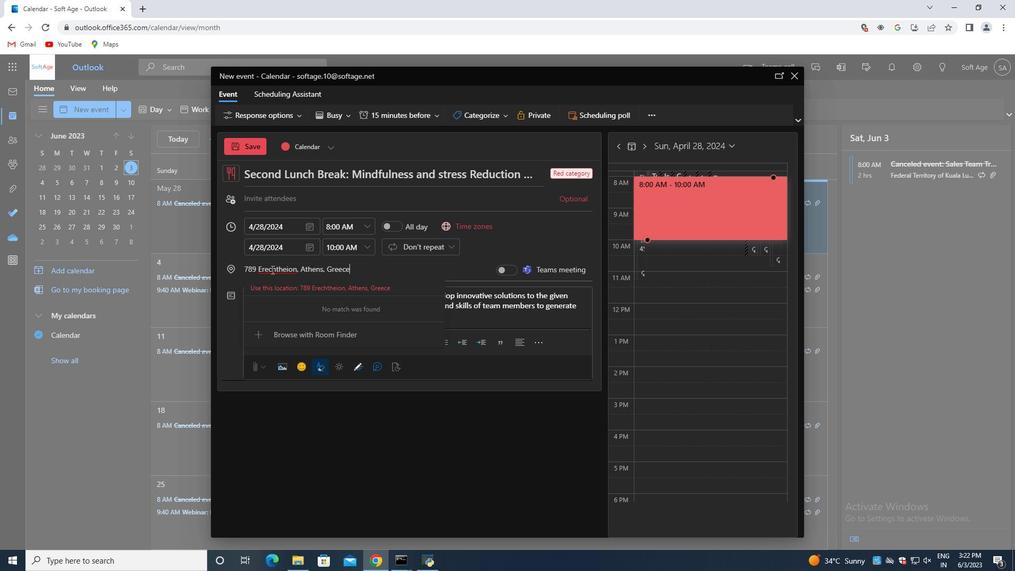 
Action: Mouse pressed left at (271, 269)
Screenshot: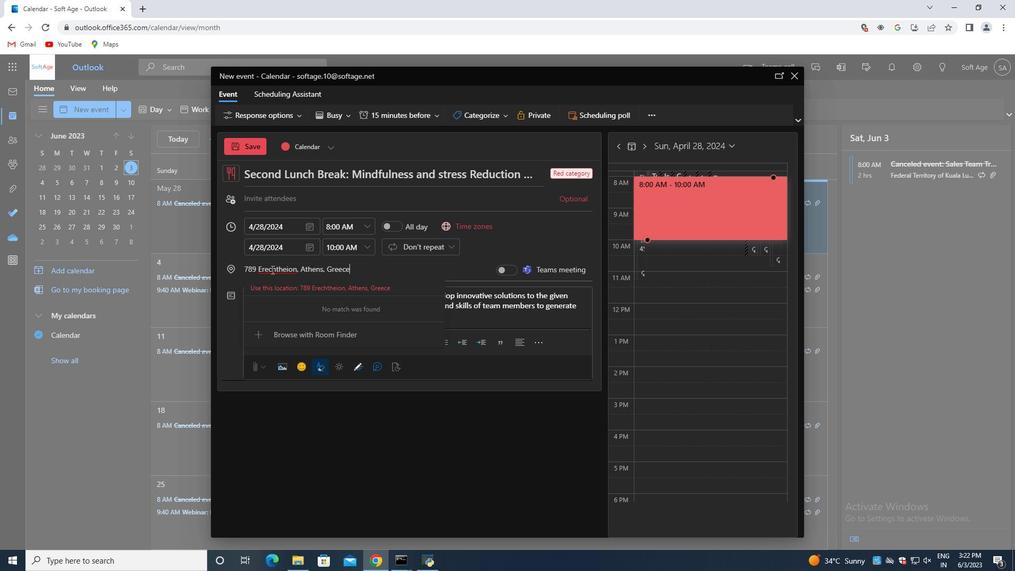 
Action: Mouse moved to (333, 290)
Screenshot: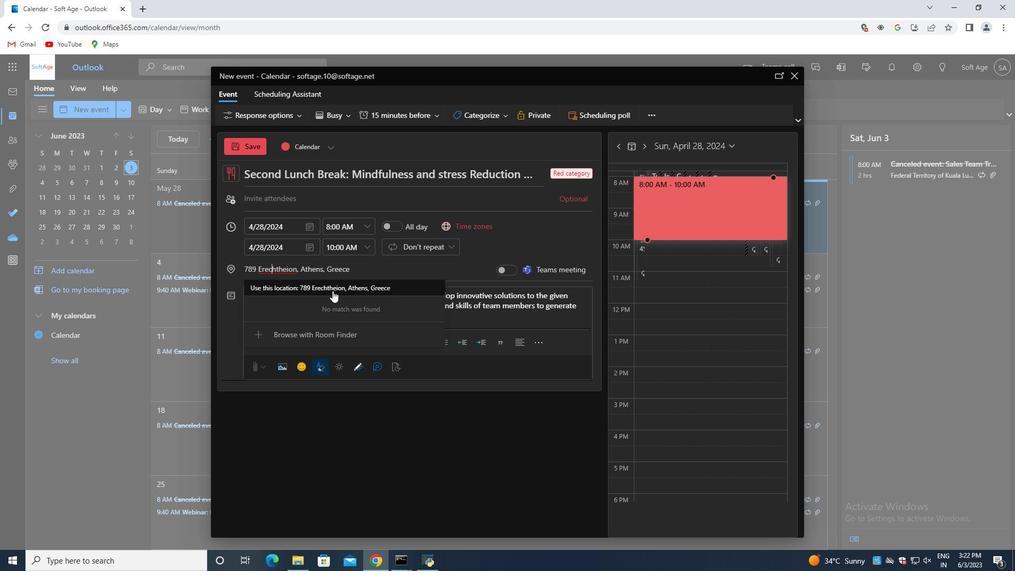 
Action: Mouse pressed left at (333, 290)
Screenshot: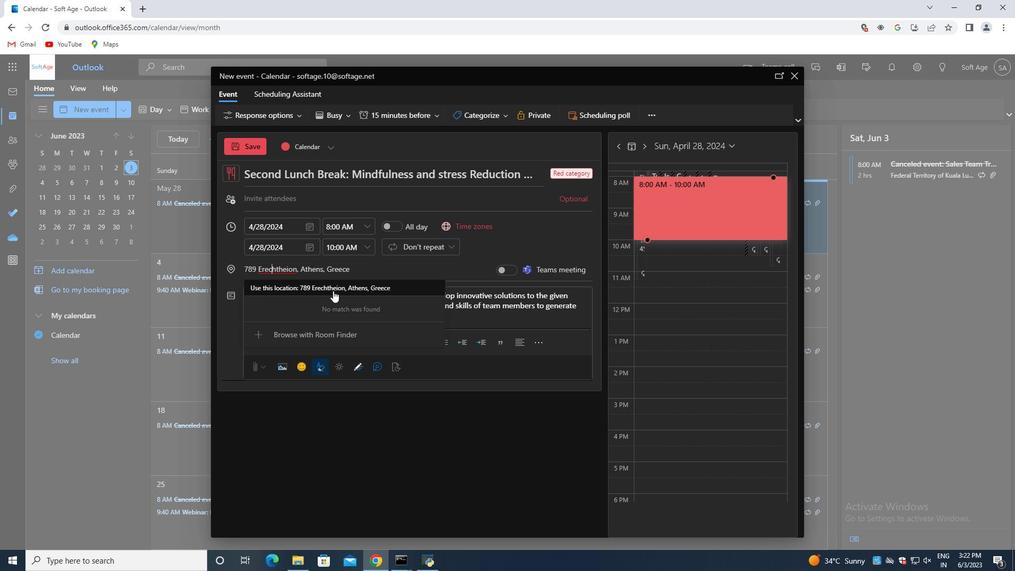
Action: Mouse moved to (275, 200)
Screenshot: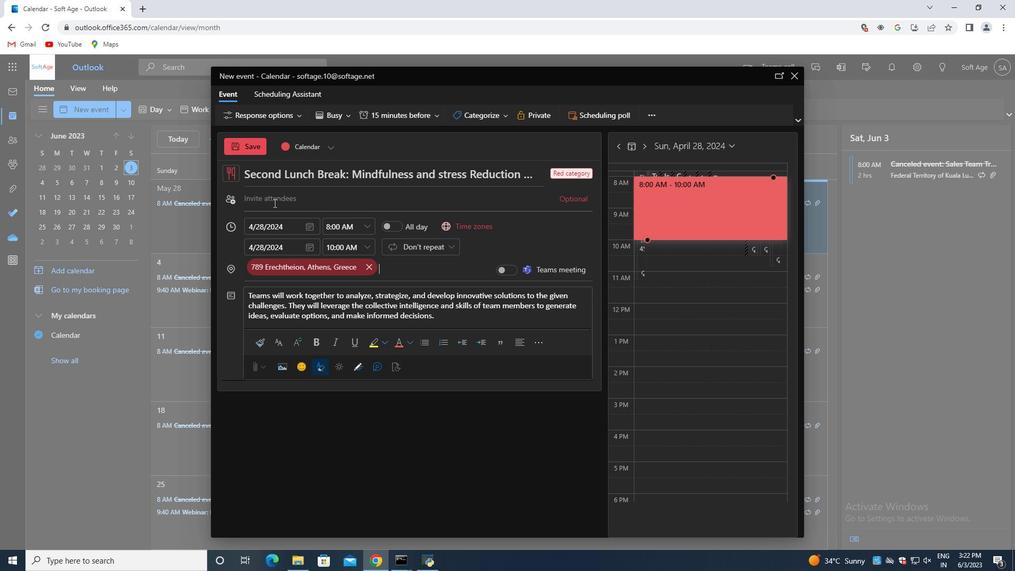 
Action: Mouse pressed left at (275, 200)
Screenshot: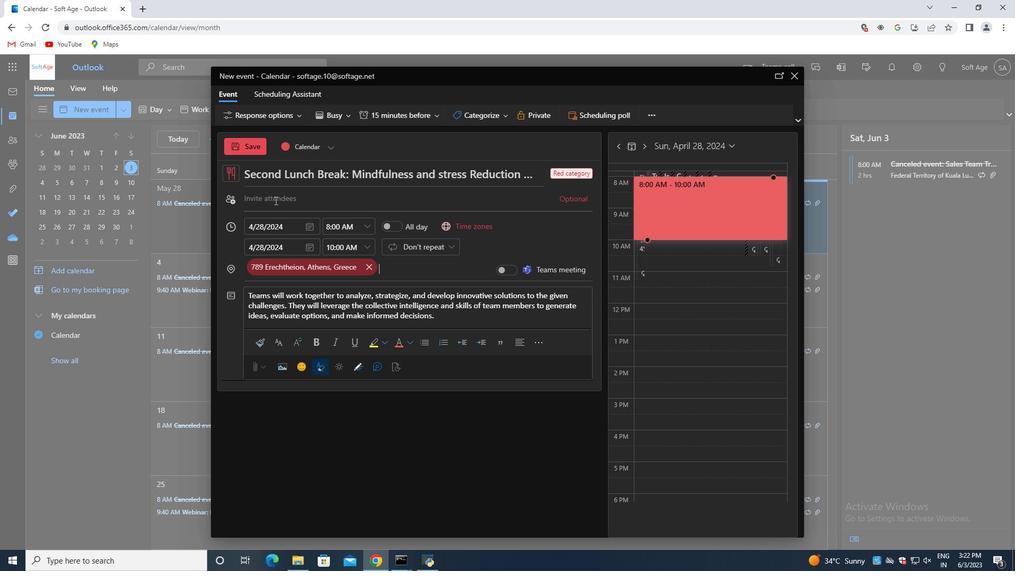 
Action: Key pressed softage.4<Key.shift>
Screenshot: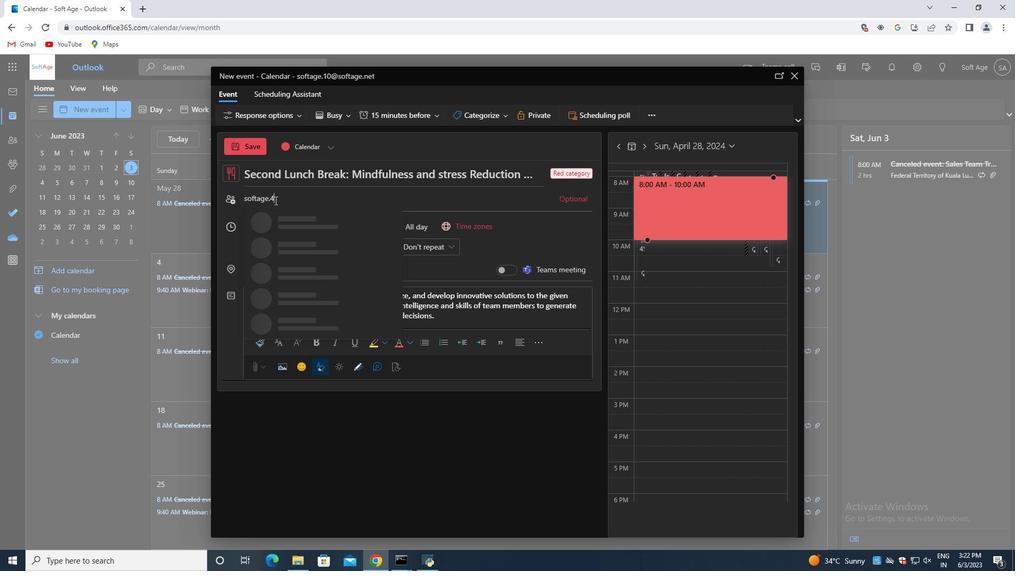 
Action: Mouse moved to (275, 199)
Screenshot: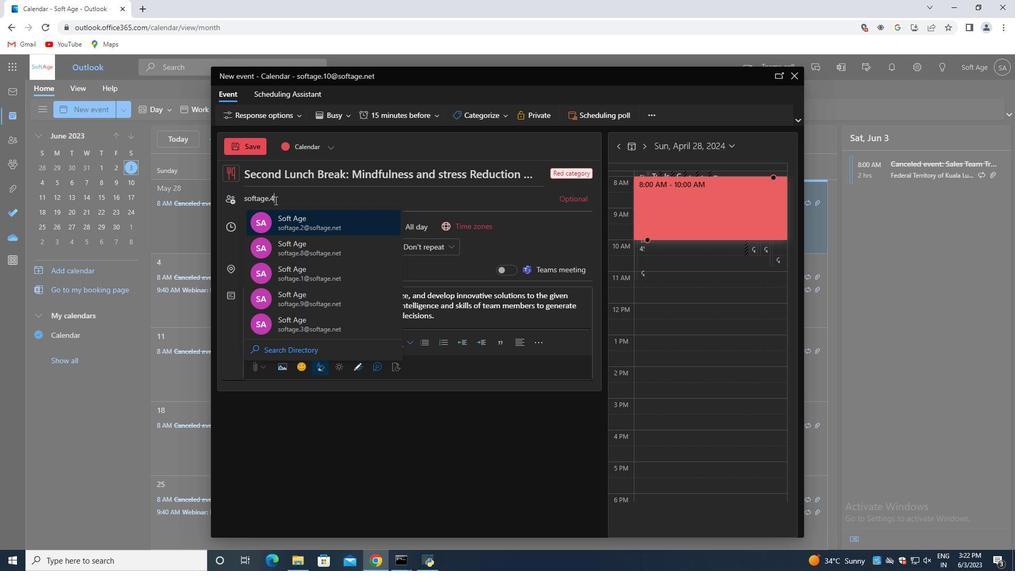 
Action: Key pressed @softage.net
Screenshot: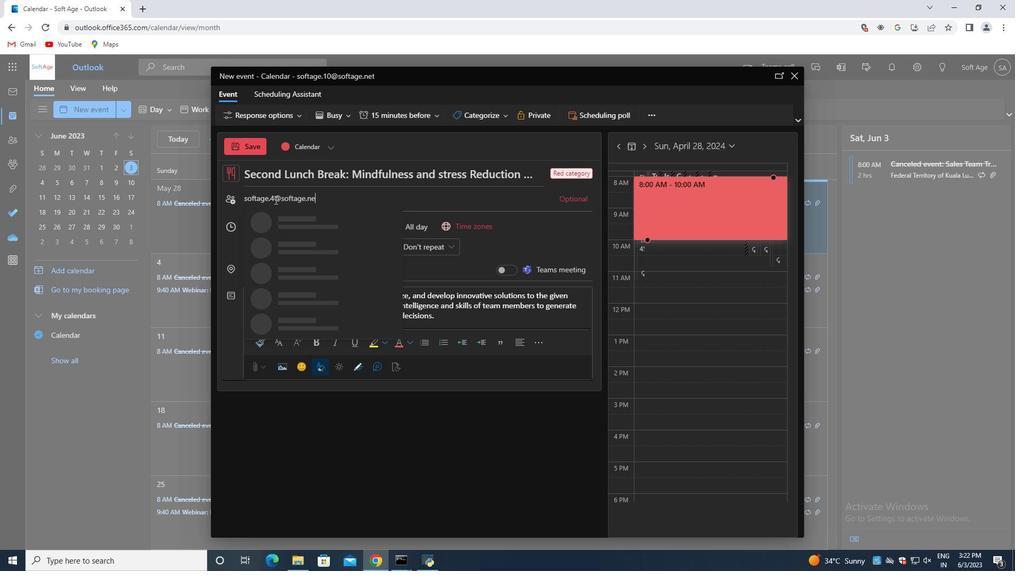 
Action: Mouse moved to (311, 217)
Screenshot: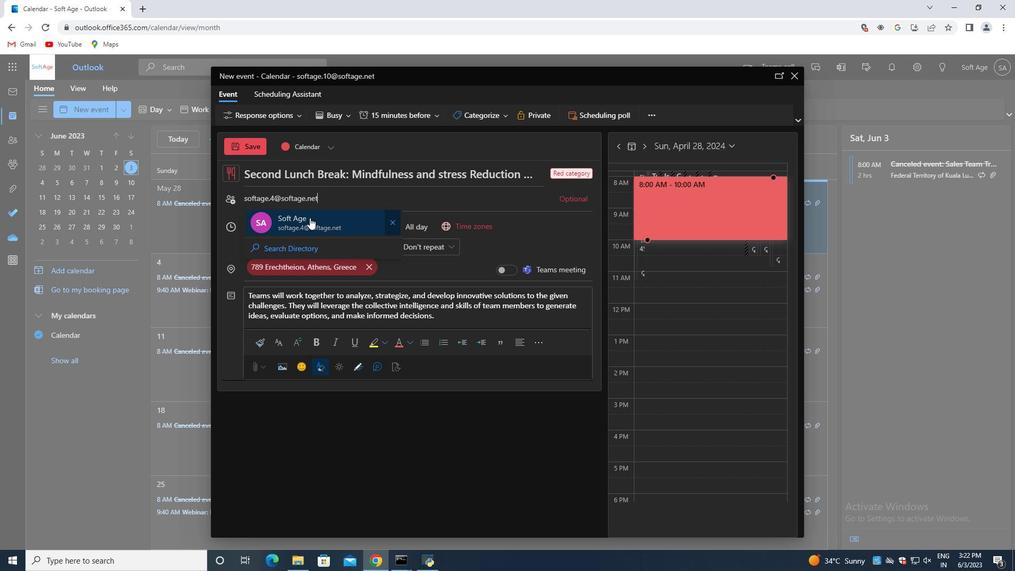 
Action: Mouse pressed left at (311, 217)
Screenshot: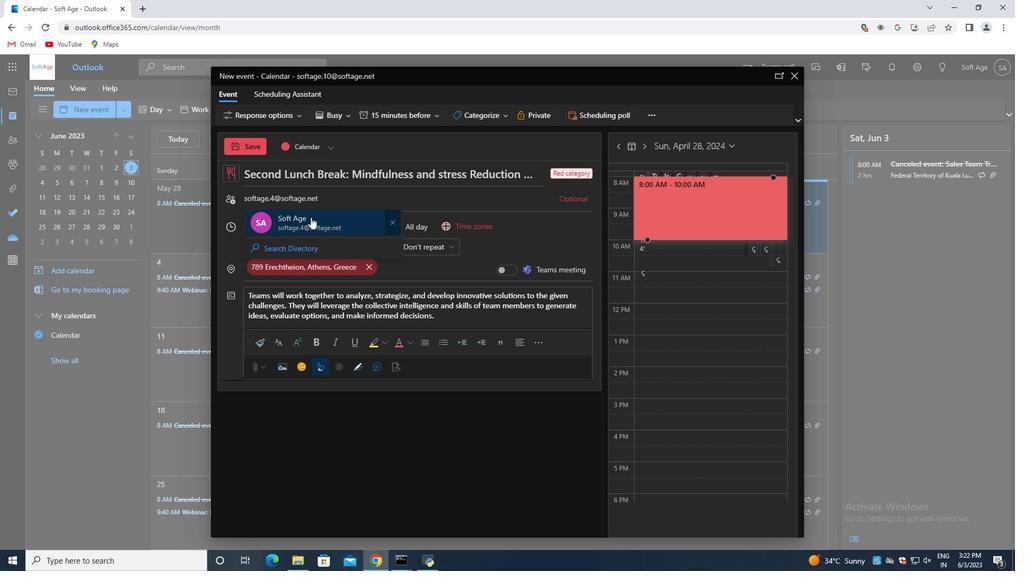 
Action: Key pressed softage.5<Key.shift>@softage.net
Screenshot: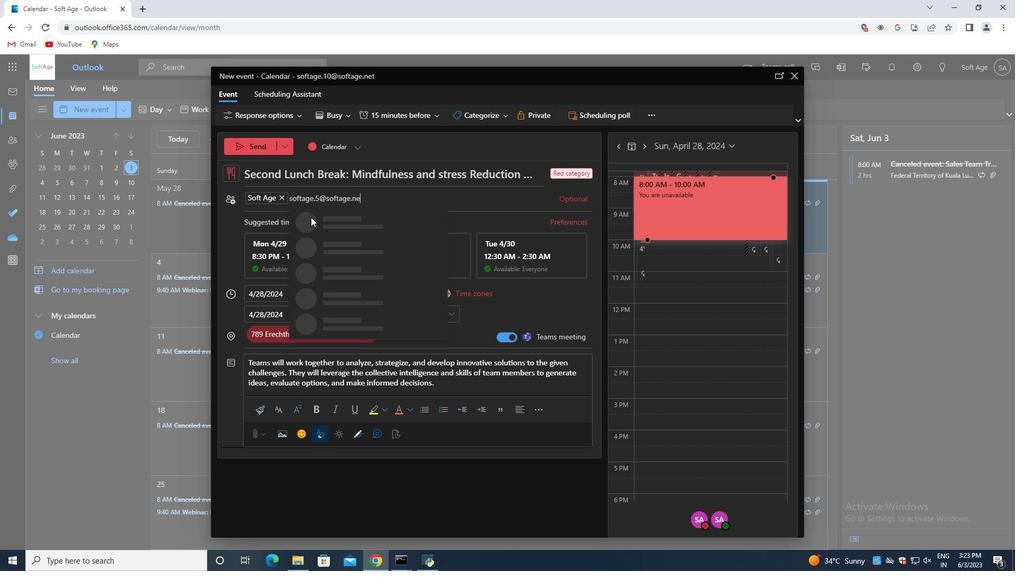 
Action: Mouse moved to (373, 220)
Screenshot: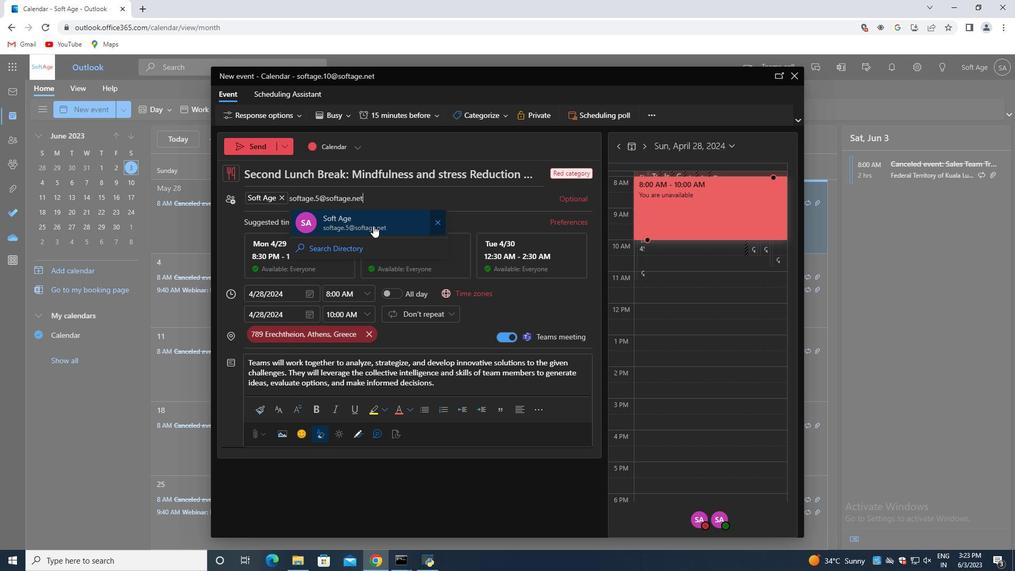 
Action: Mouse pressed left at (373, 220)
Screenshot: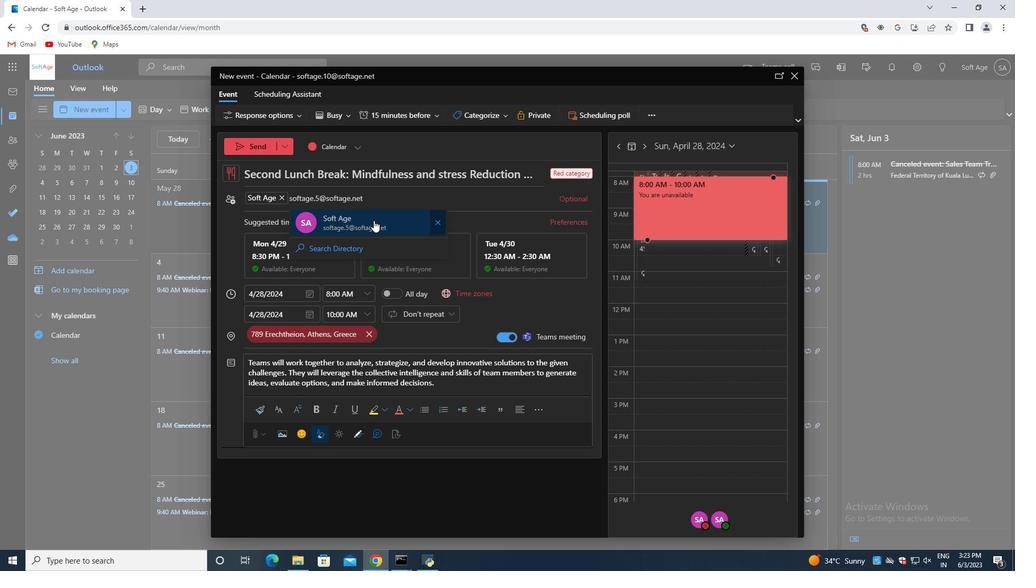 
Action: Mouse moved to (405, 119)
Screenshot: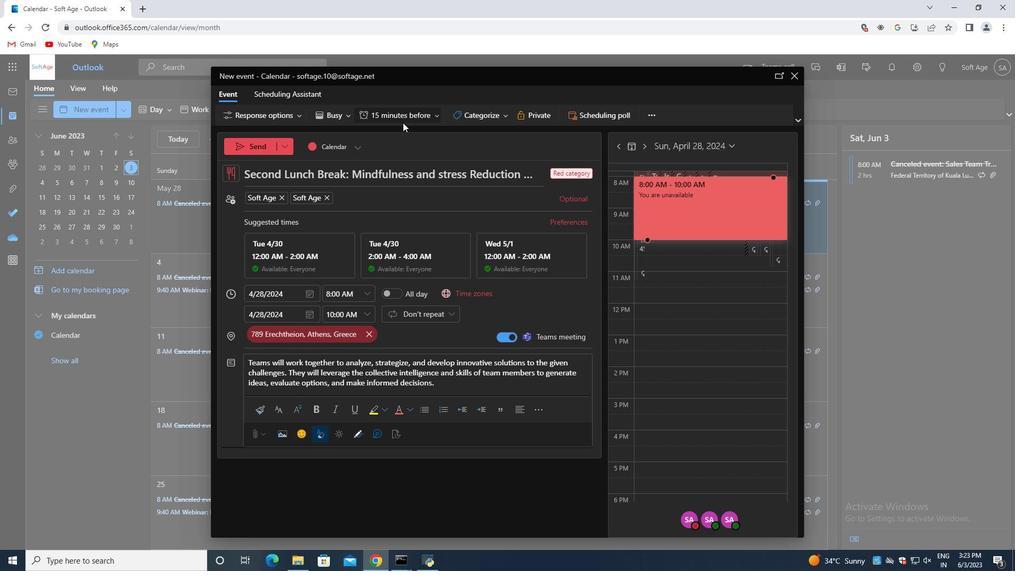 
Action: Mouse pressed left at (405, 119)
Screenshot: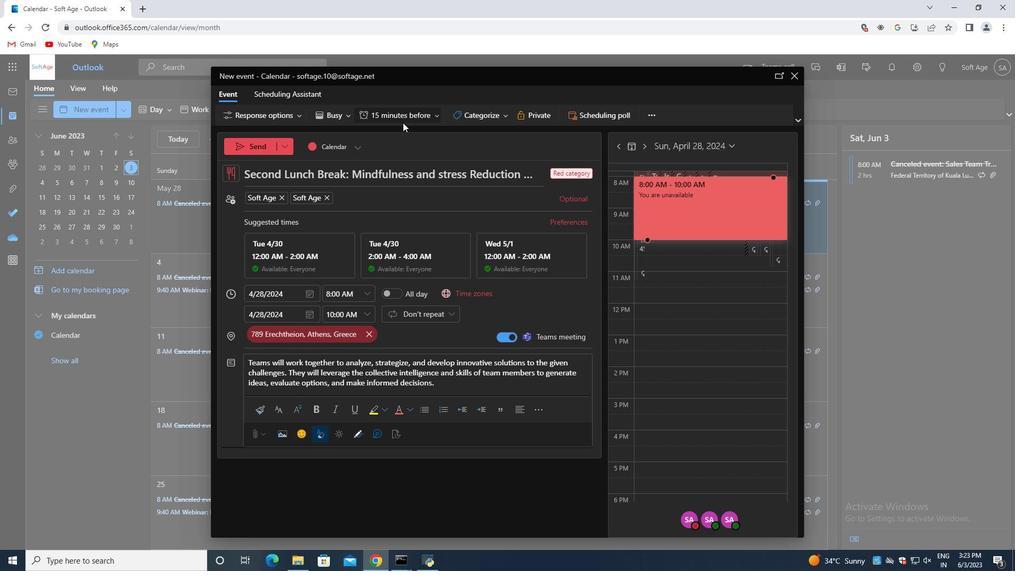 
Action: Mouse moved to (403, 154)
Screenshot: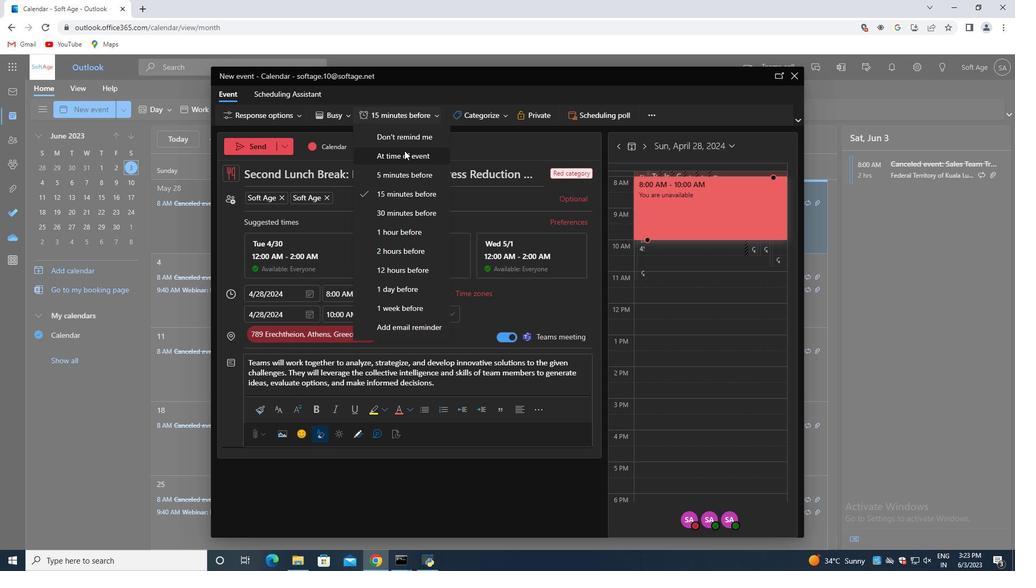 
Action: Mouse pressed left at (403, 154)
Screenshot: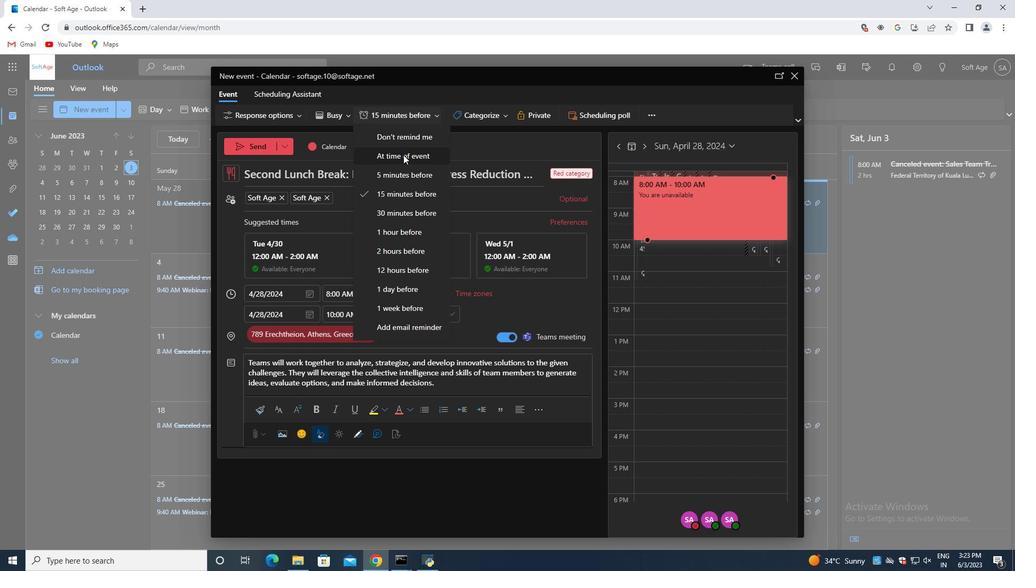 
Action: Mouse moved to (258, 147)
Screenshot: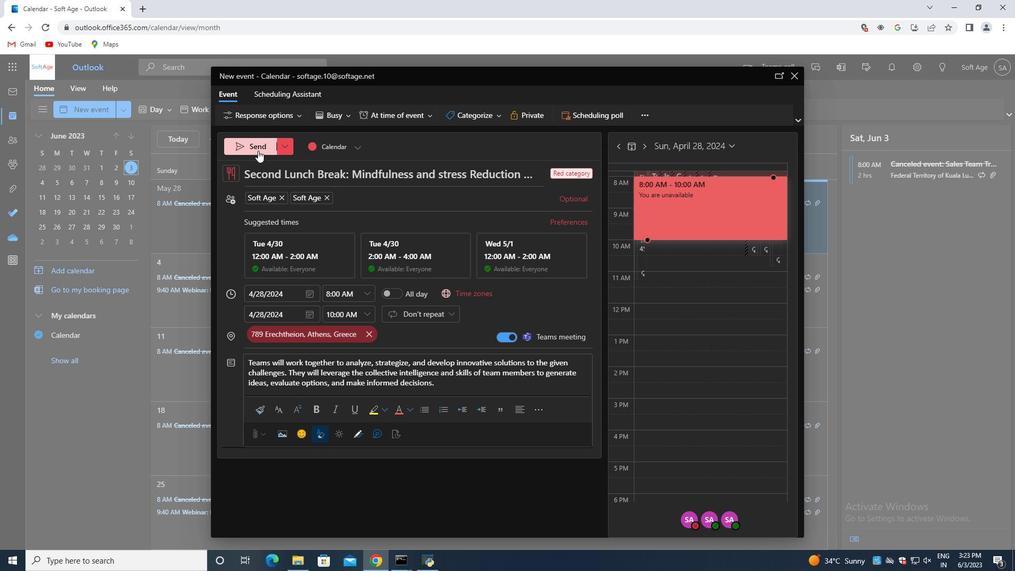 
Action: Mouse pressed left at (258, 147)
Screenshot: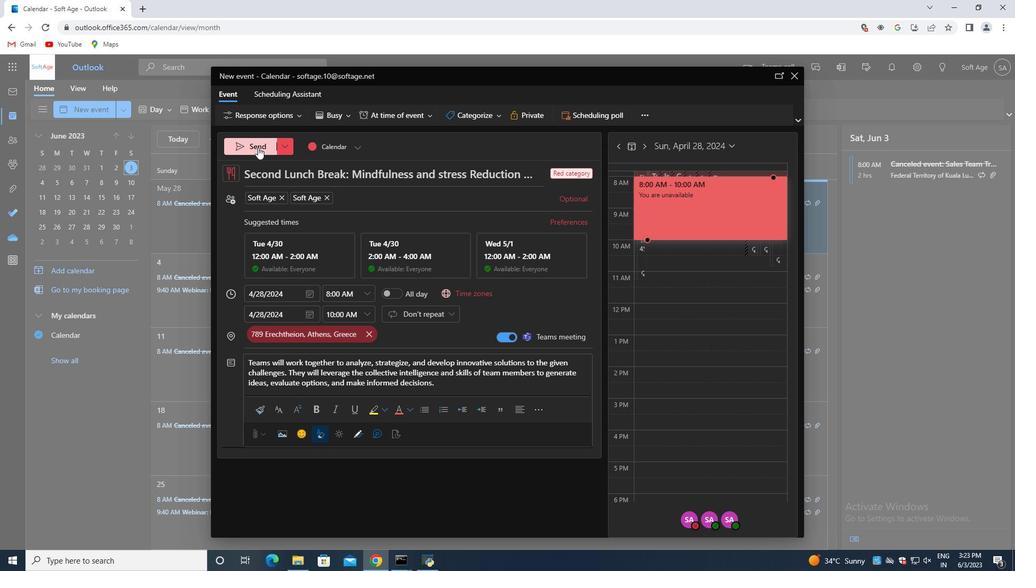 
